 Task: Create a due date automation trigger when advanced on, on the wednesday before a card is due add fields without custom field "Resume" set to a date between 1 and 7 working days from now at 11:00 AM.
Action: Mouse moved to (1321, 97)
Screenshot: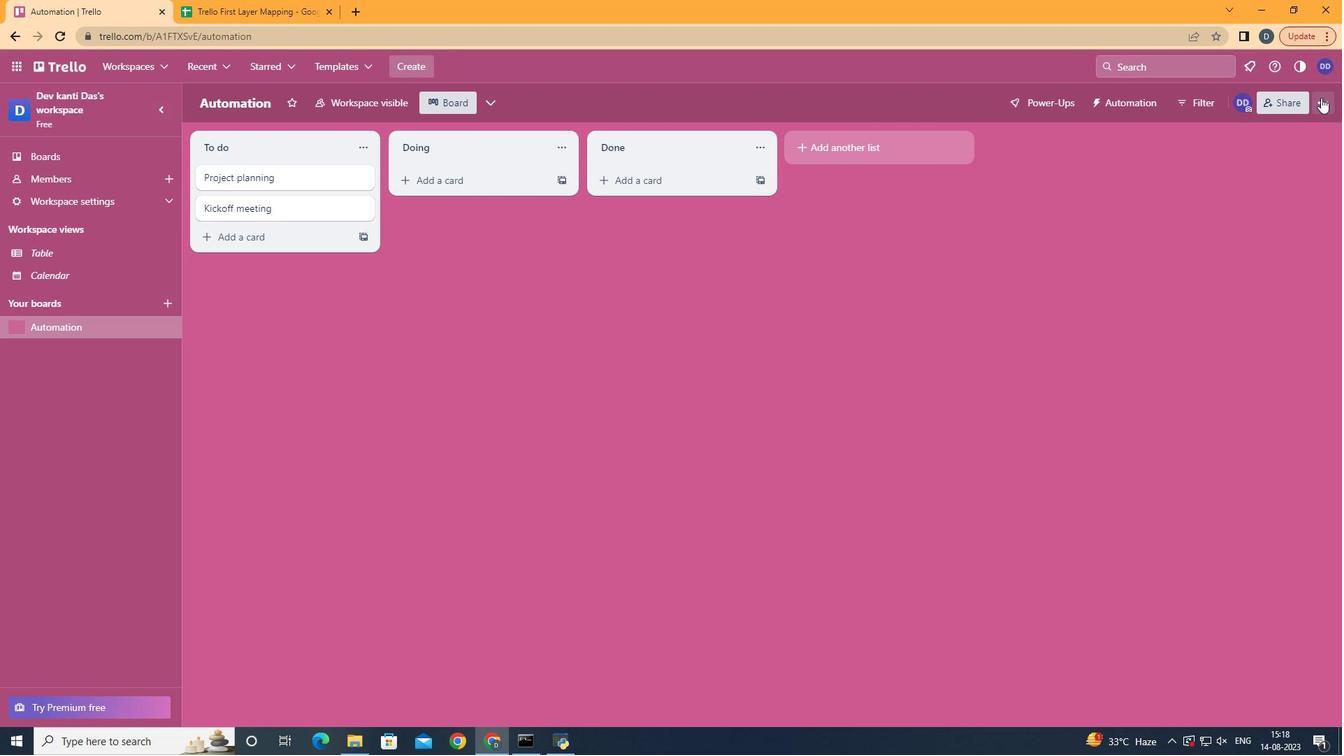 
Action: Mouse pressed left at (1321, 97)
Screenshot: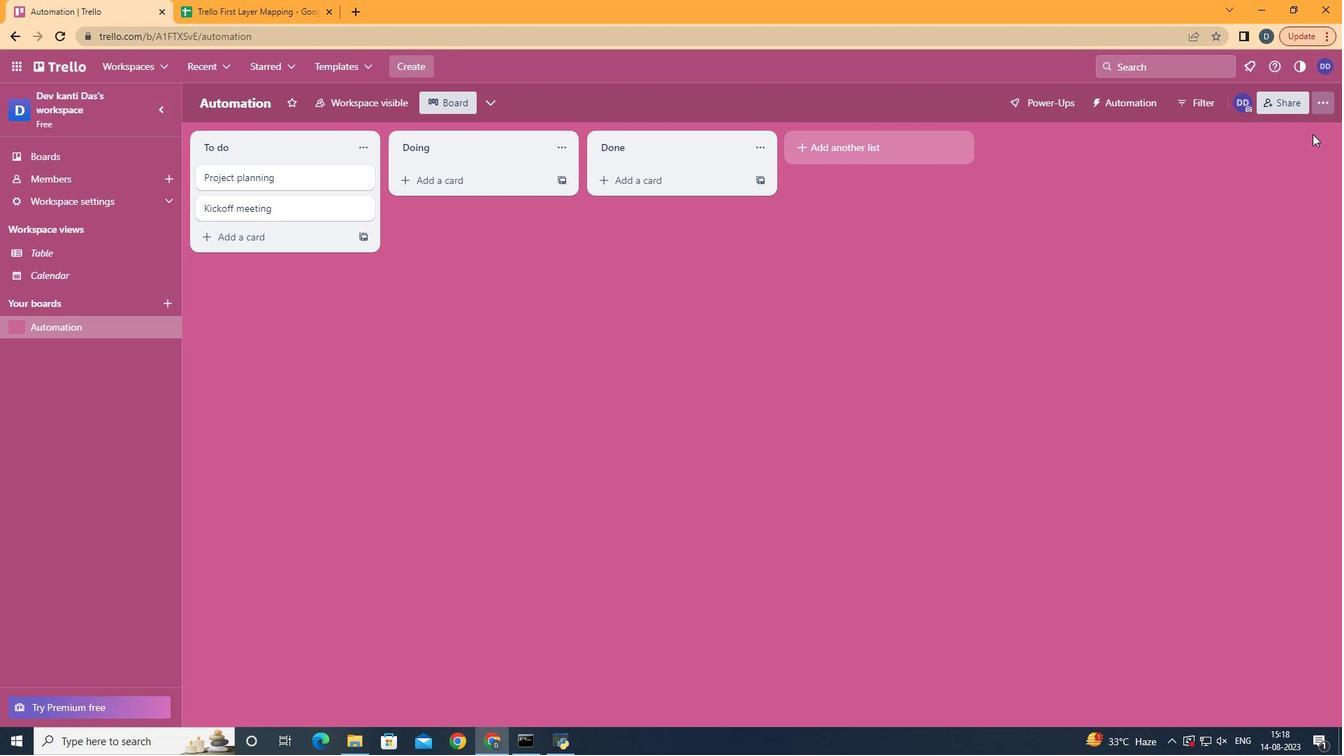 
Action: Mouse moved to (1249, 277)
Screenshot: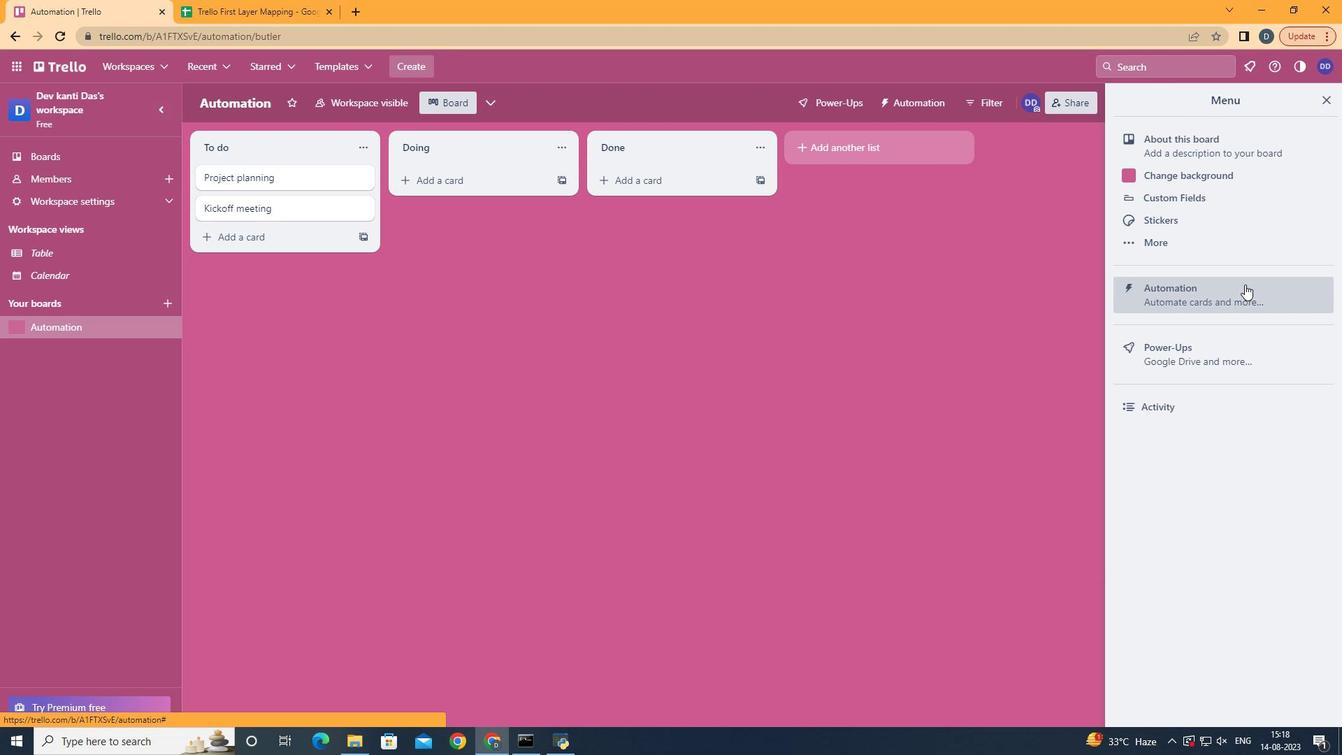 
Action: Mouse pressed left at (1249, 277)
Screenshot: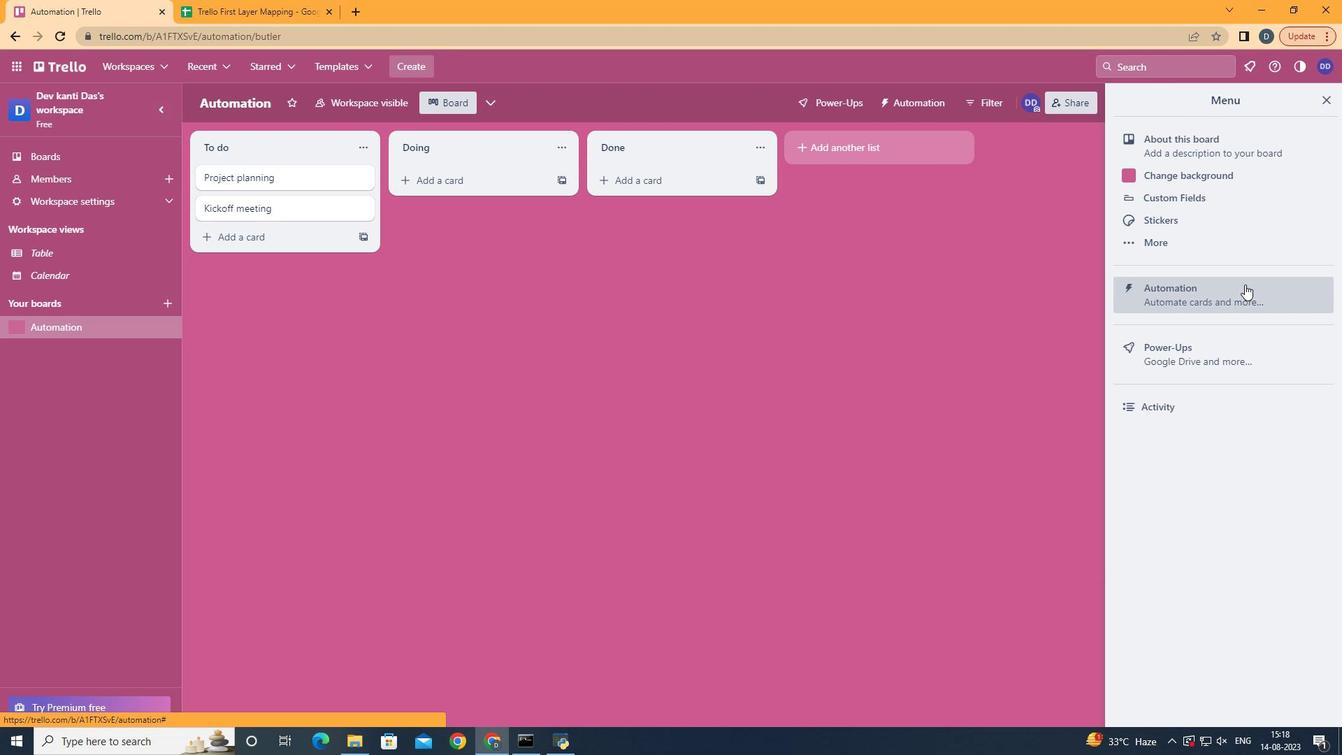 
Action: Mouse moved to (263, 288)
Screenshot: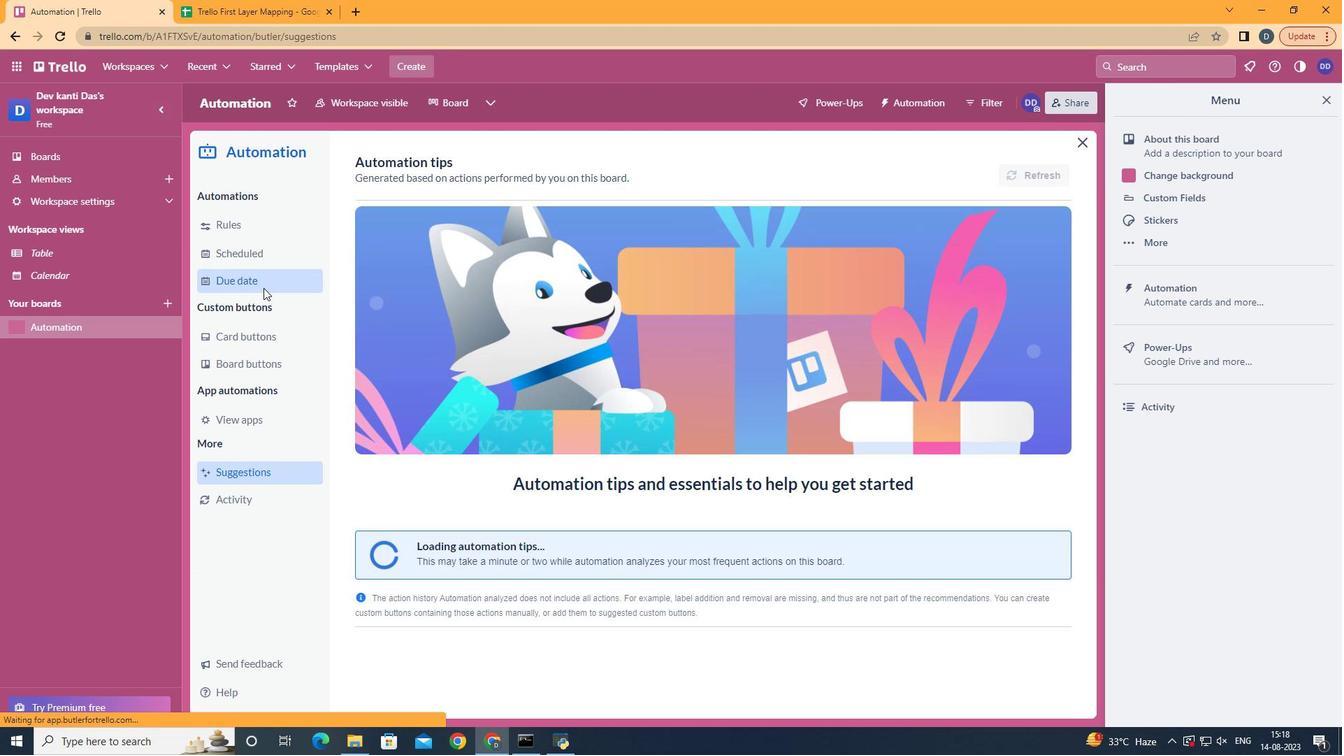 
Action: Mouse pressed left at (263, 288)
Screenshot: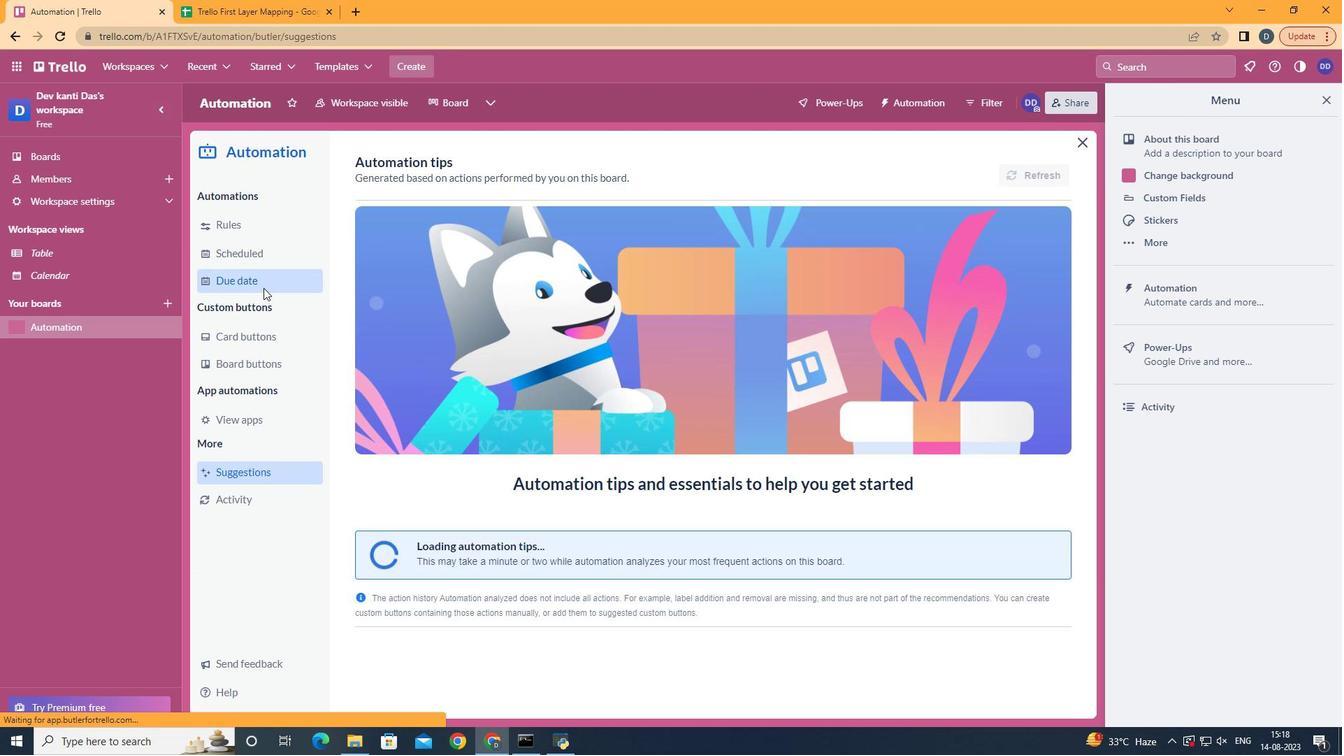
Action: Mouse moved to (973, 165)
Screenshot: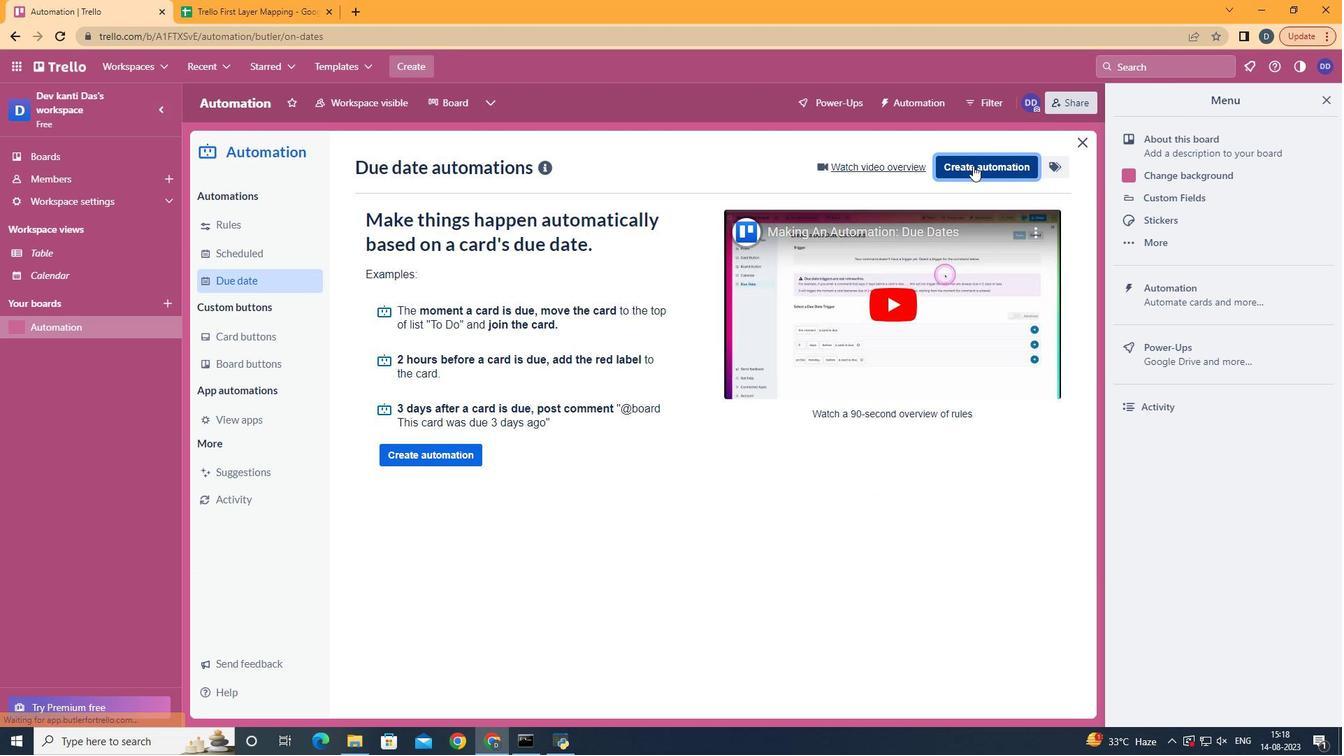 
Action: Mouse pressed left at (973, 165)
Screenshot: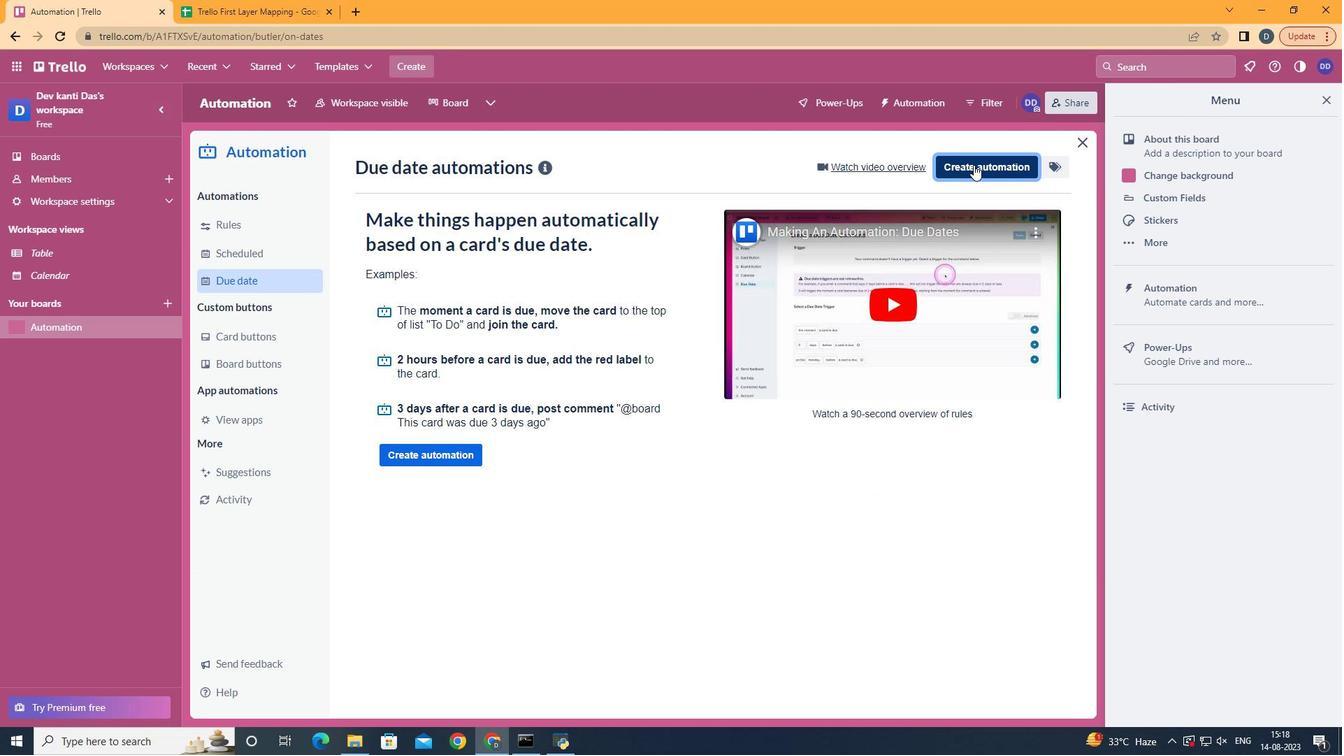 
Action: Mouse moved to (711, 309)
Screenshot: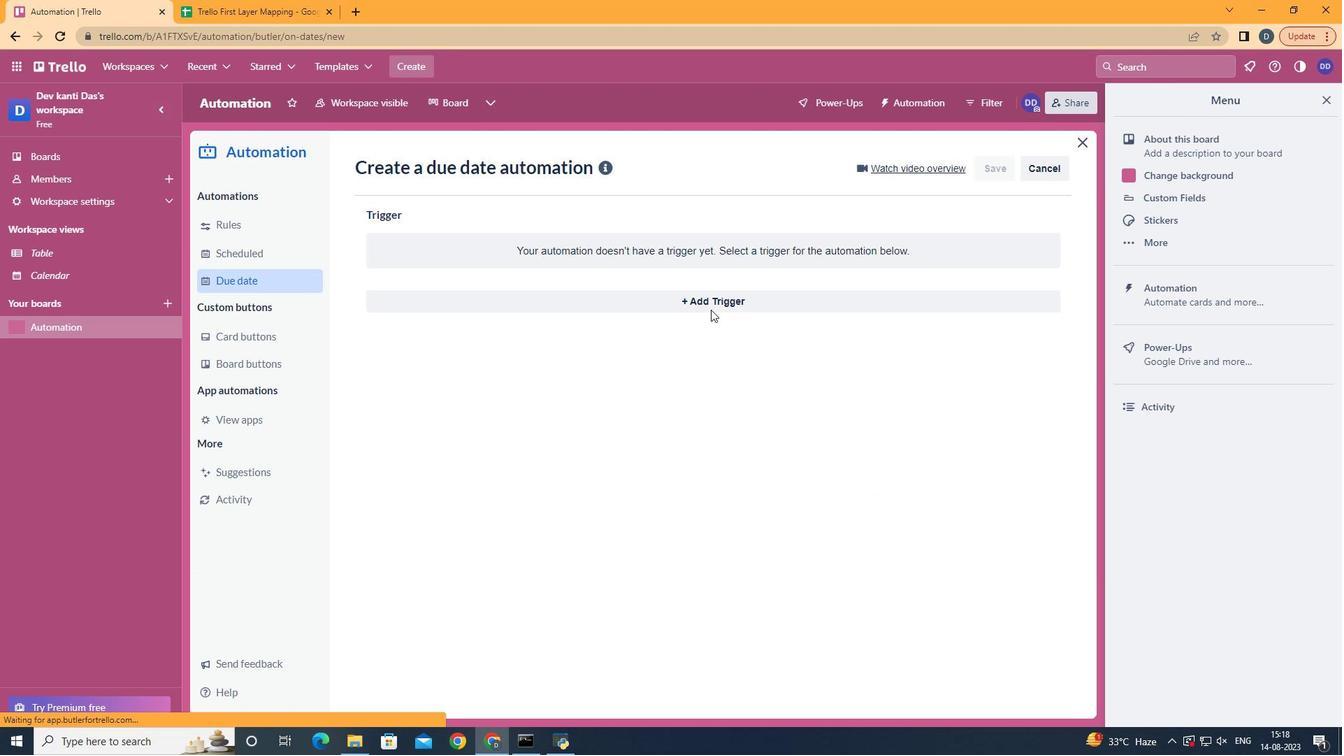 
Action: Mouse pressed left at (711, 309)
Screenshot: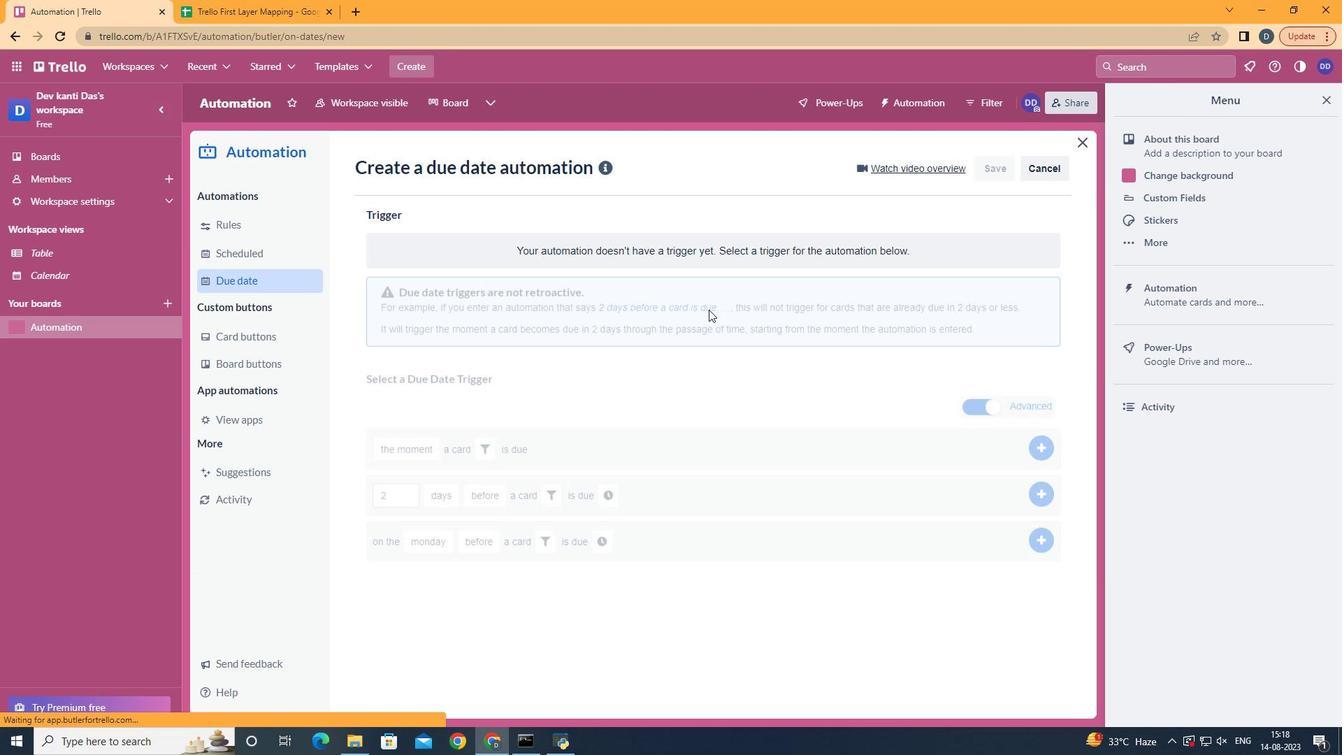 
Action: Mouse moved to (462, 415)
Screenshot: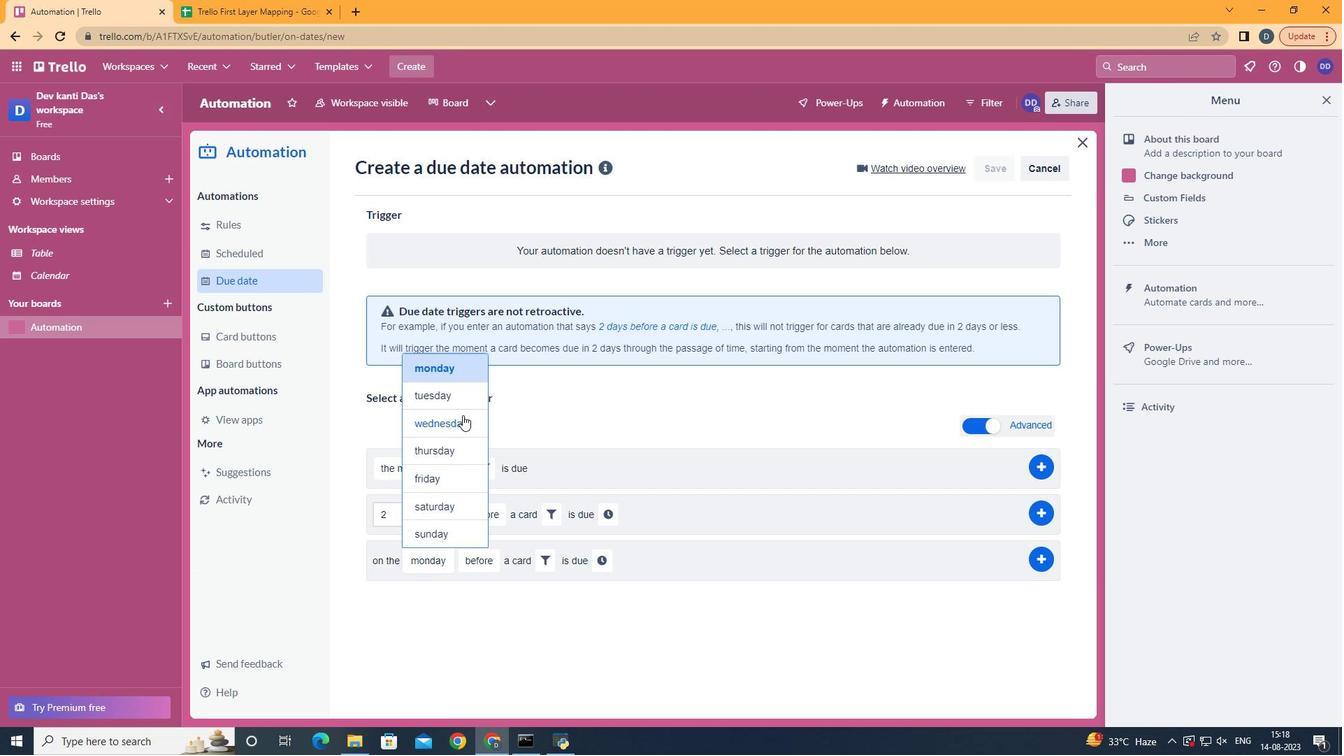
Action: Mouse pressed left at (462, 415)
Screenshot: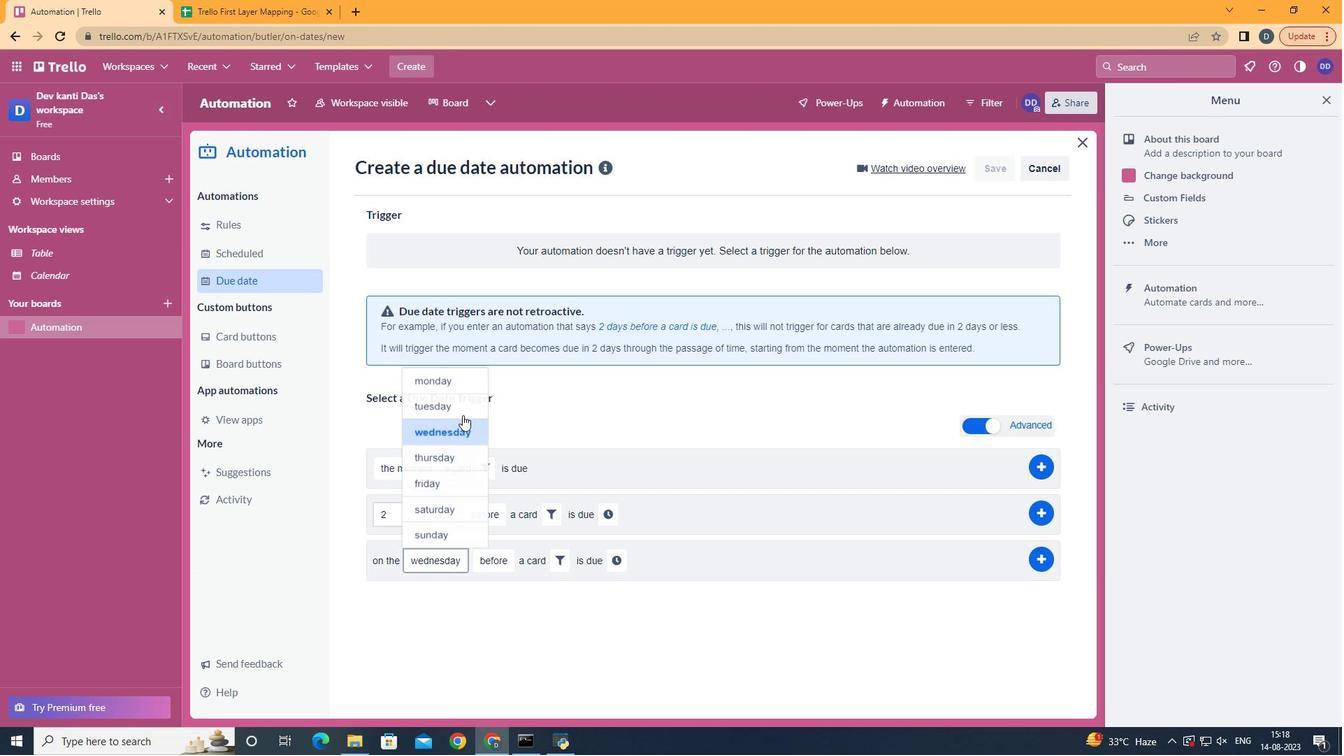 
Action: Mouse moved to (558, 560)
Screenshot: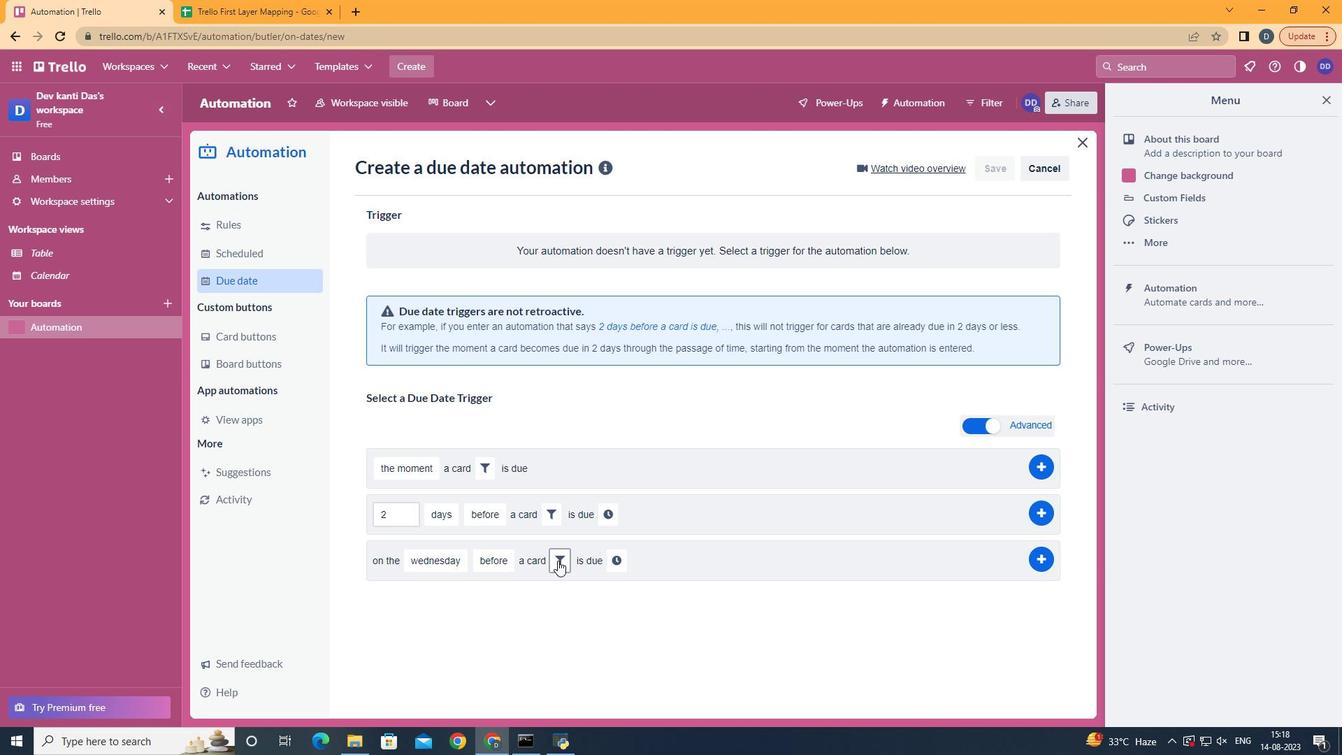 
Action: Mouse pressed left at (558, 560)
Screenshot: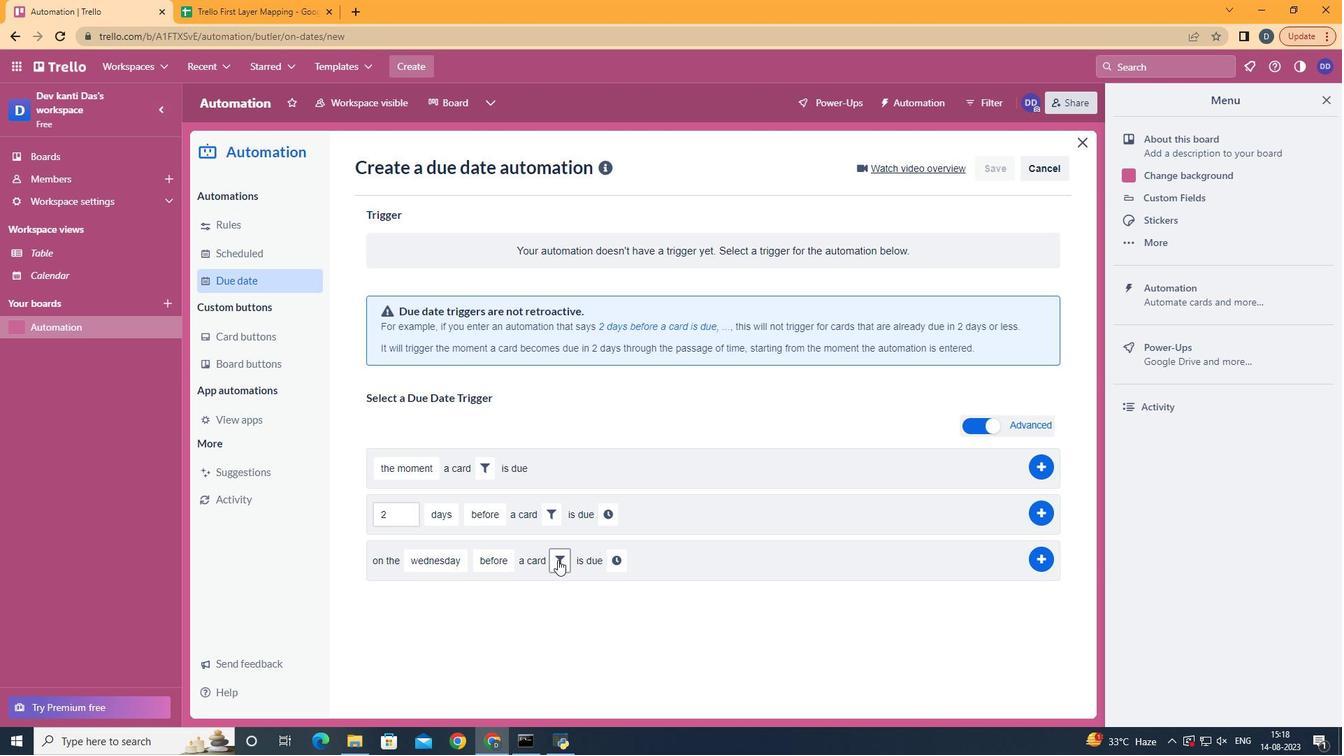 
Action: Mouse moved to (797, 607)
Screenshot: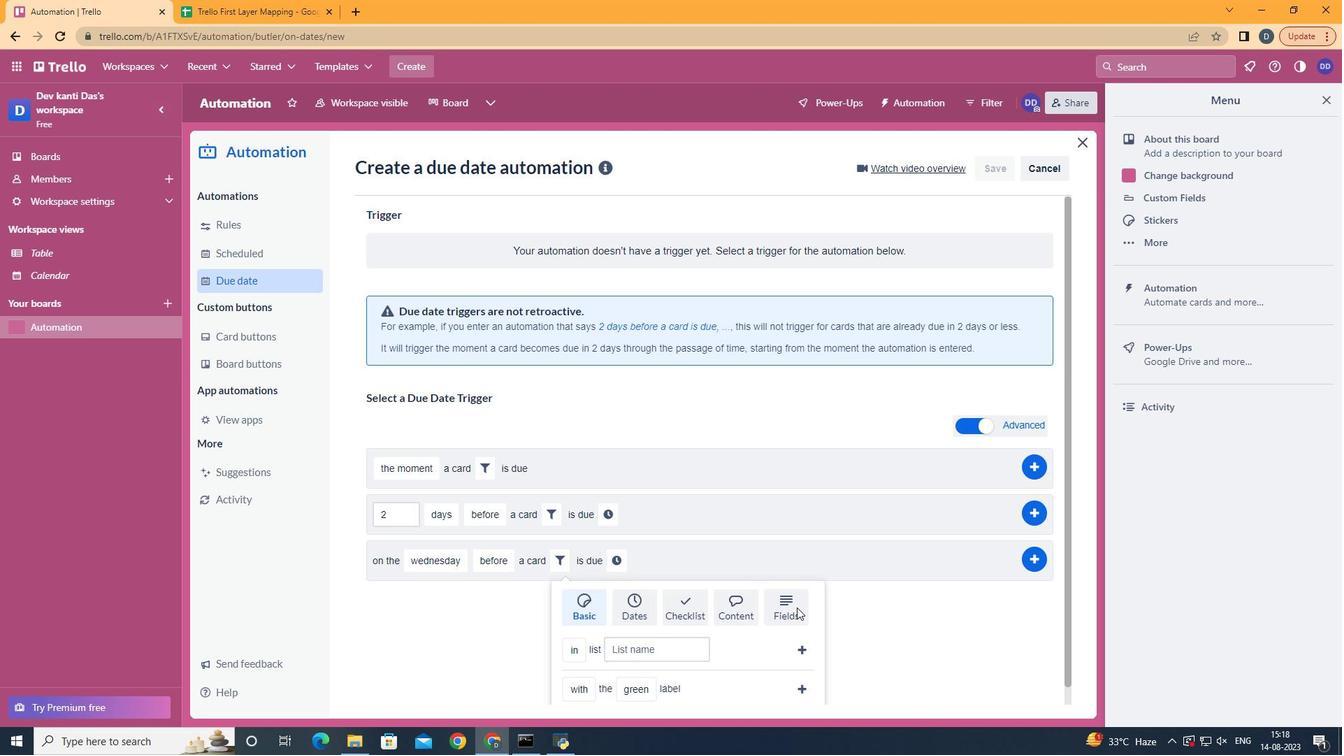 
Action: Mouse pressed left at (797, 607)
Screenshot: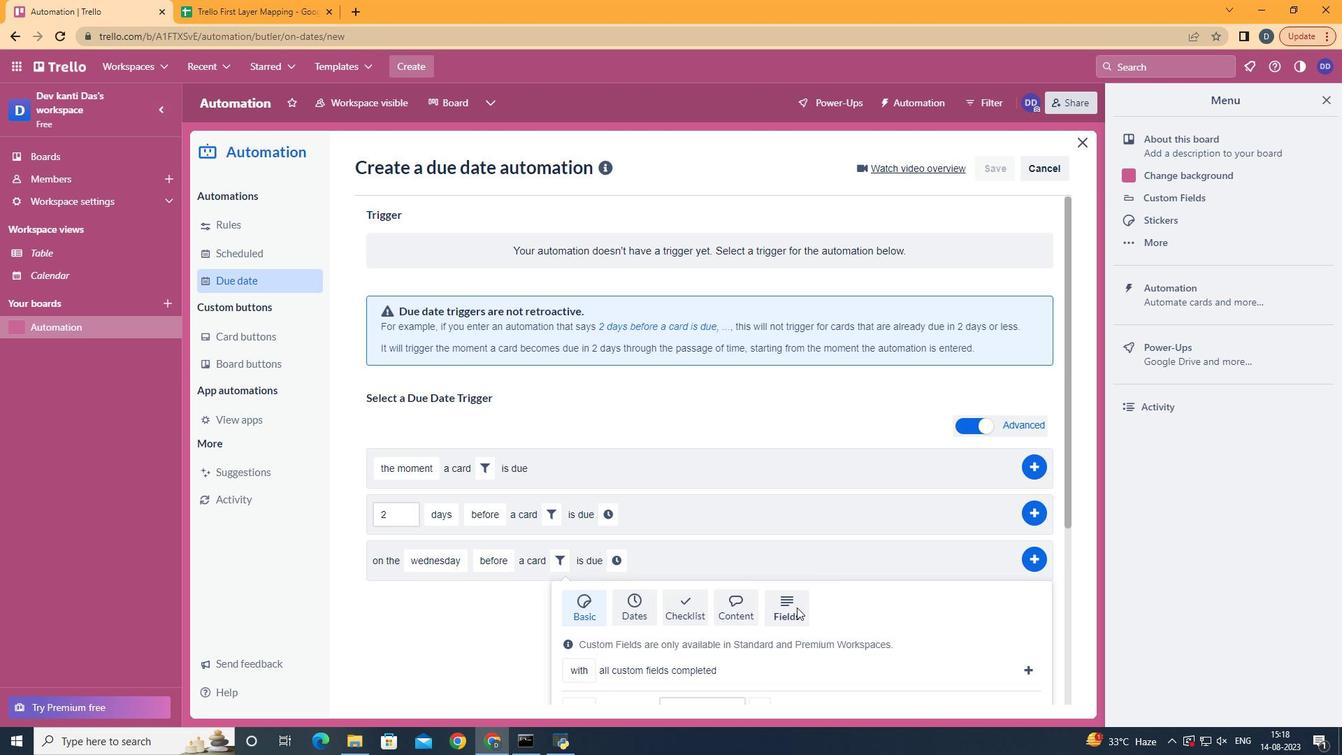 
Action: Mouse scrolled (797, 607) with delta (0, 0)
Screenshot: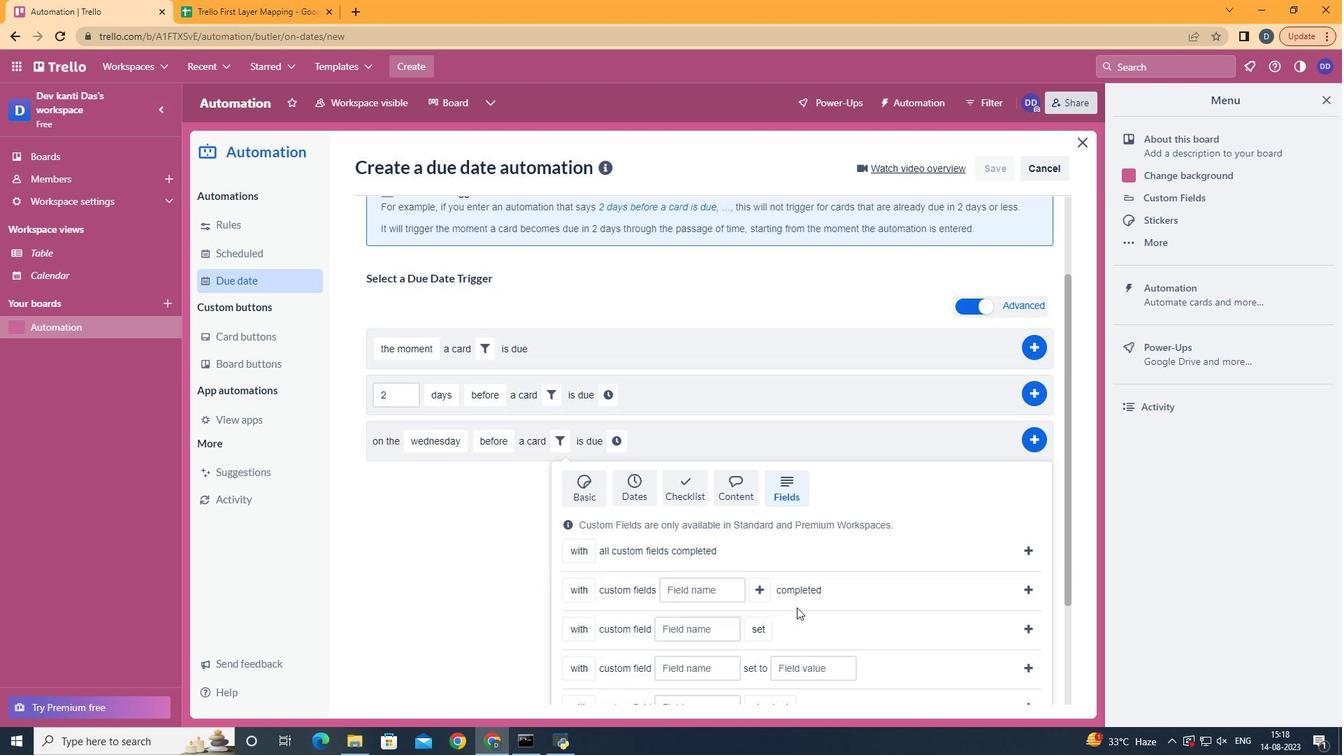 
Action: Mouse scrolled (797, 607) with delta (0, 0)
Screenshot: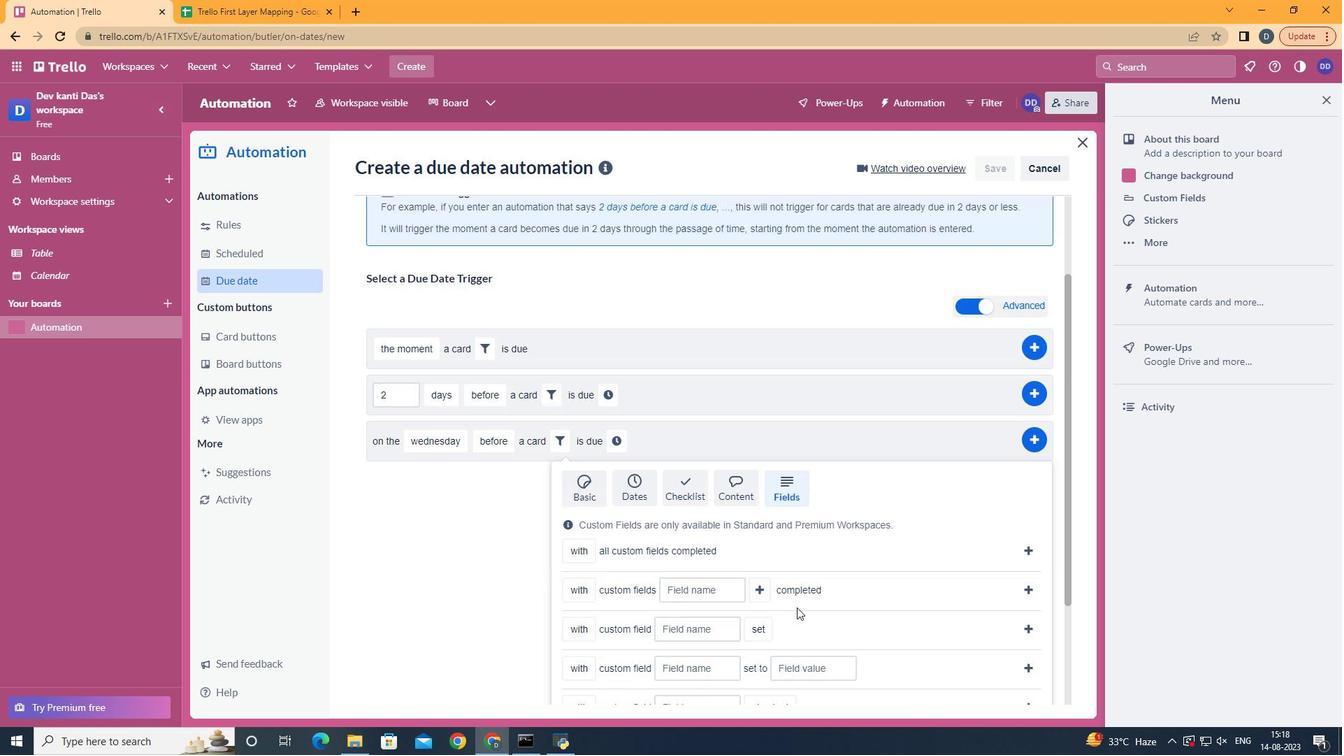 
Action: Mouse scrolled (797, 607) with delta (0, 0)
Screenshot: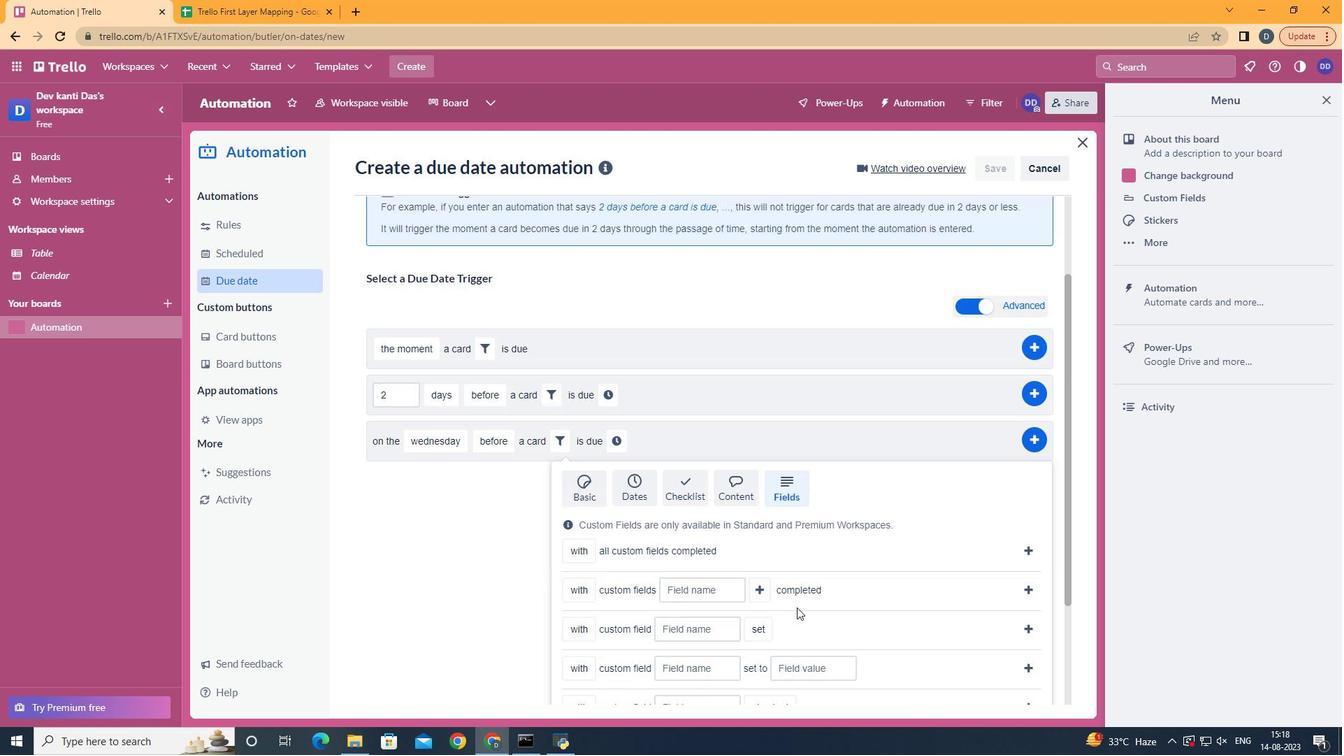 
Action: Mouse scrolled (797, 607) with delta (0, 0)
Screenshot: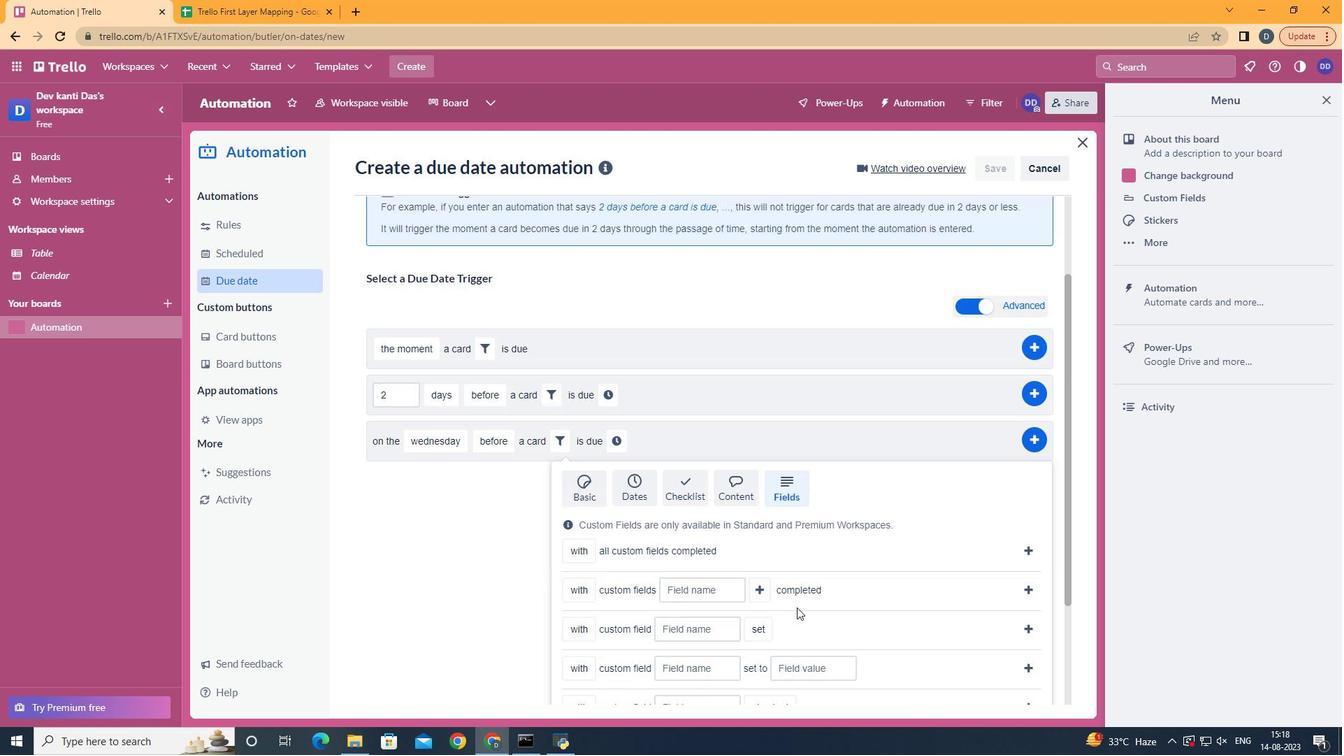 
Action: Mouse scrolled (797, 607) with delta (0, 0)
Screenshot: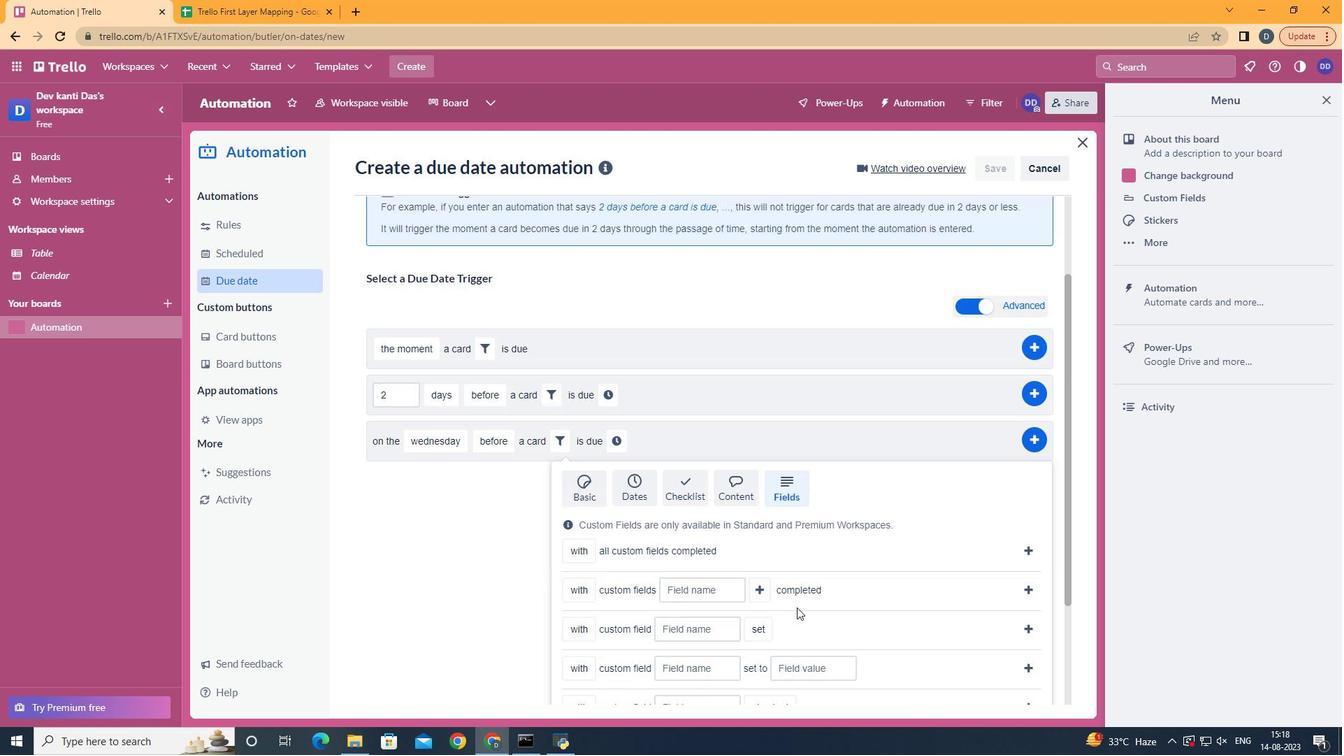 
Action: Mouse scrolled (797, 607) with delta (0, 0)
Screenshot: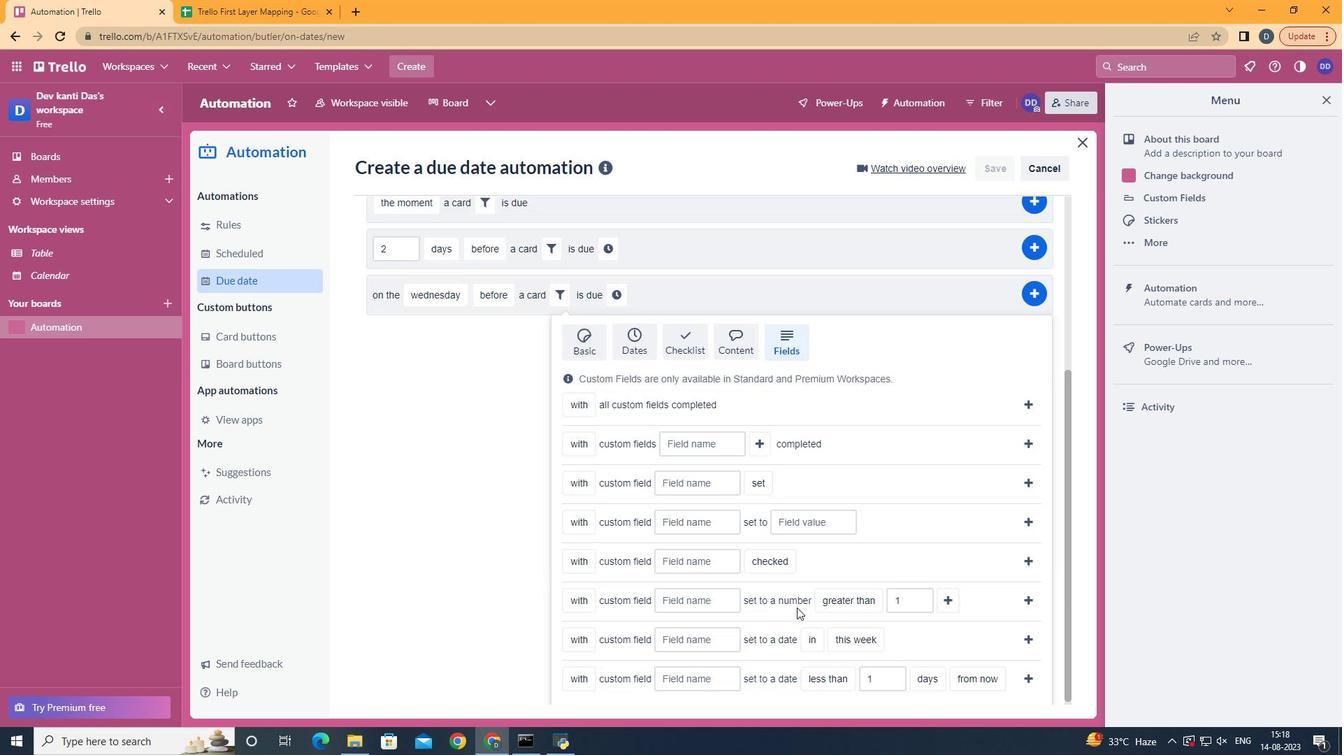 
Action: Mouse scrolled (797, 607) with delta (0, 0)
Screenshot: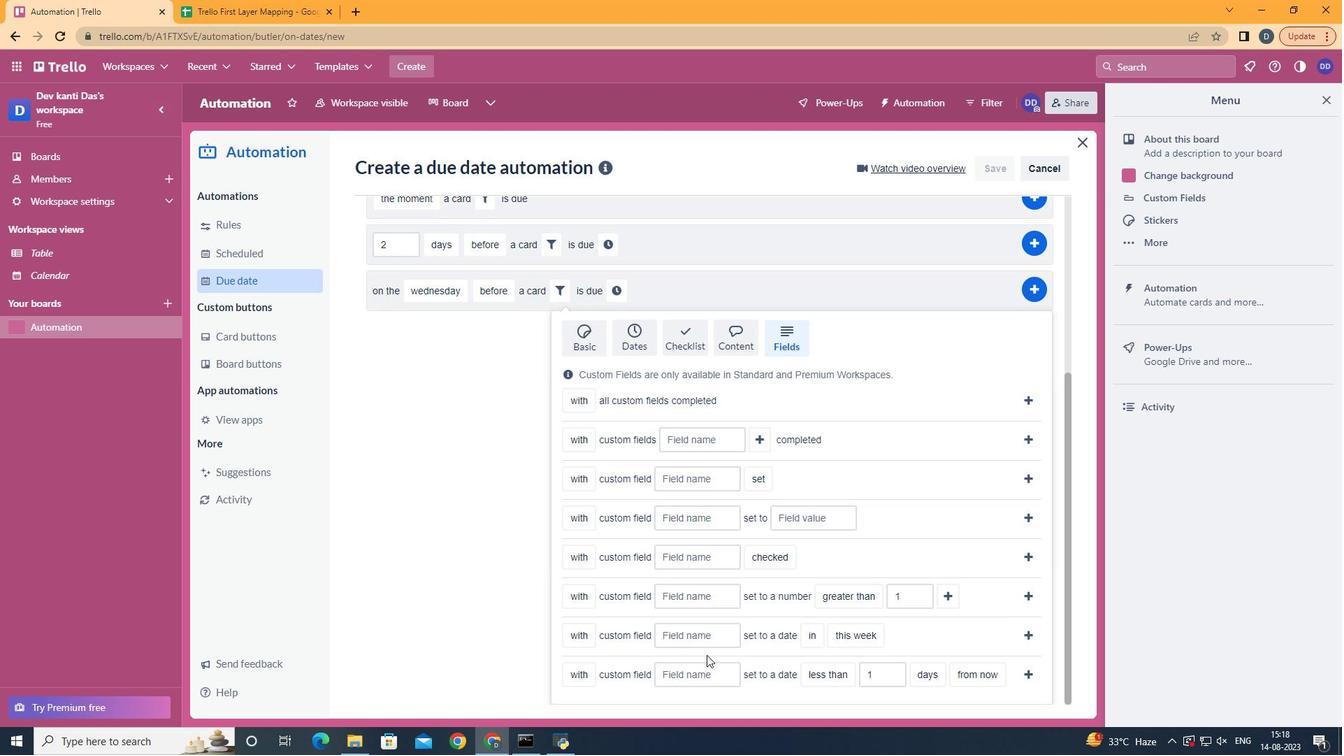 
Action: Mouse scrolled (797, 607) with delta (0, 0)
Screenshot: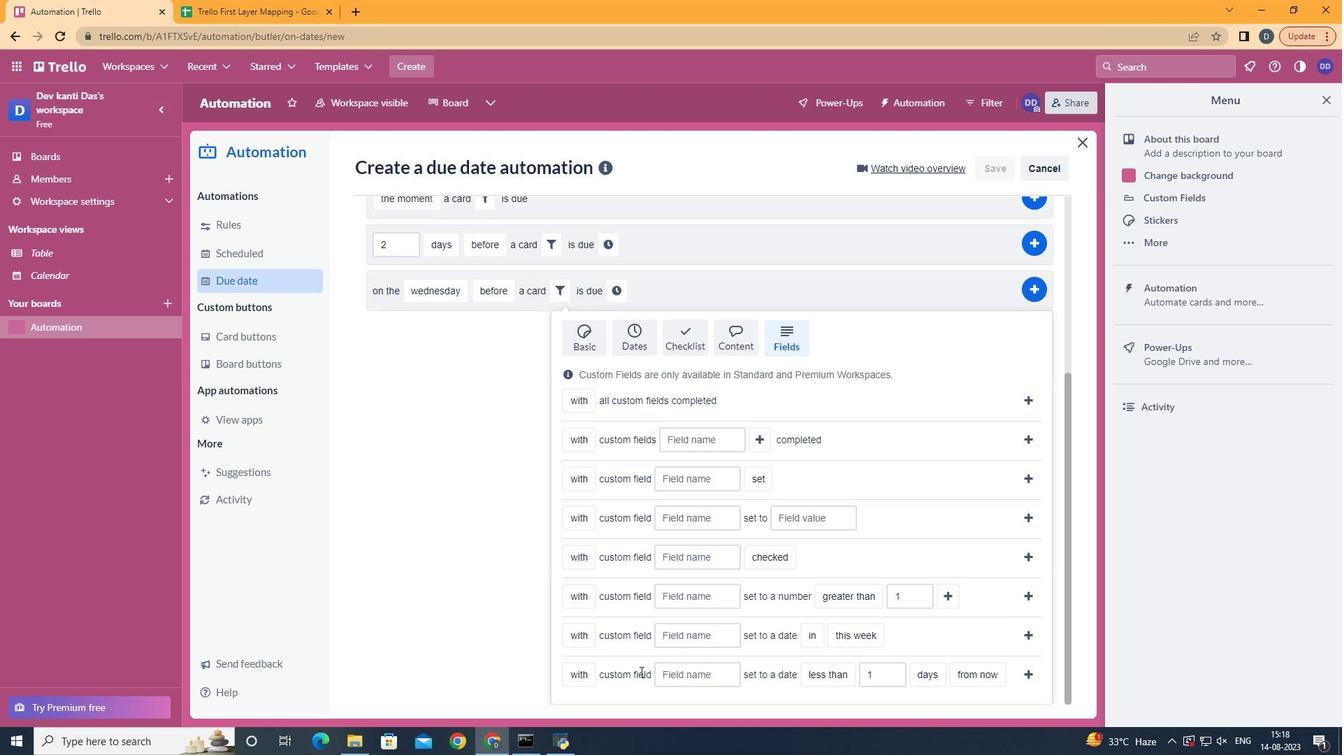 
Action: Mouse scrolled (797, 607) with delta (0, 0)
Screenshot: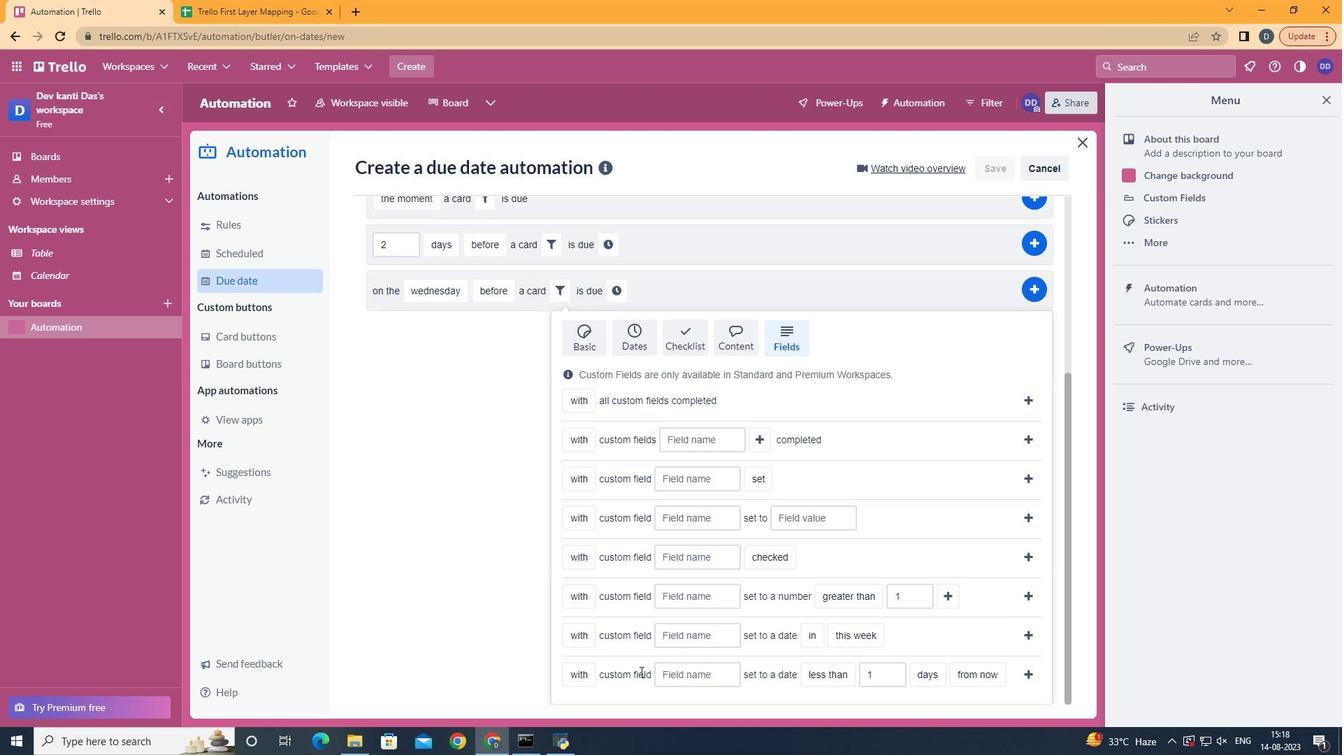 
Action: Mouse scrolled (797, 607) with delta (0, 0)
Screenshot: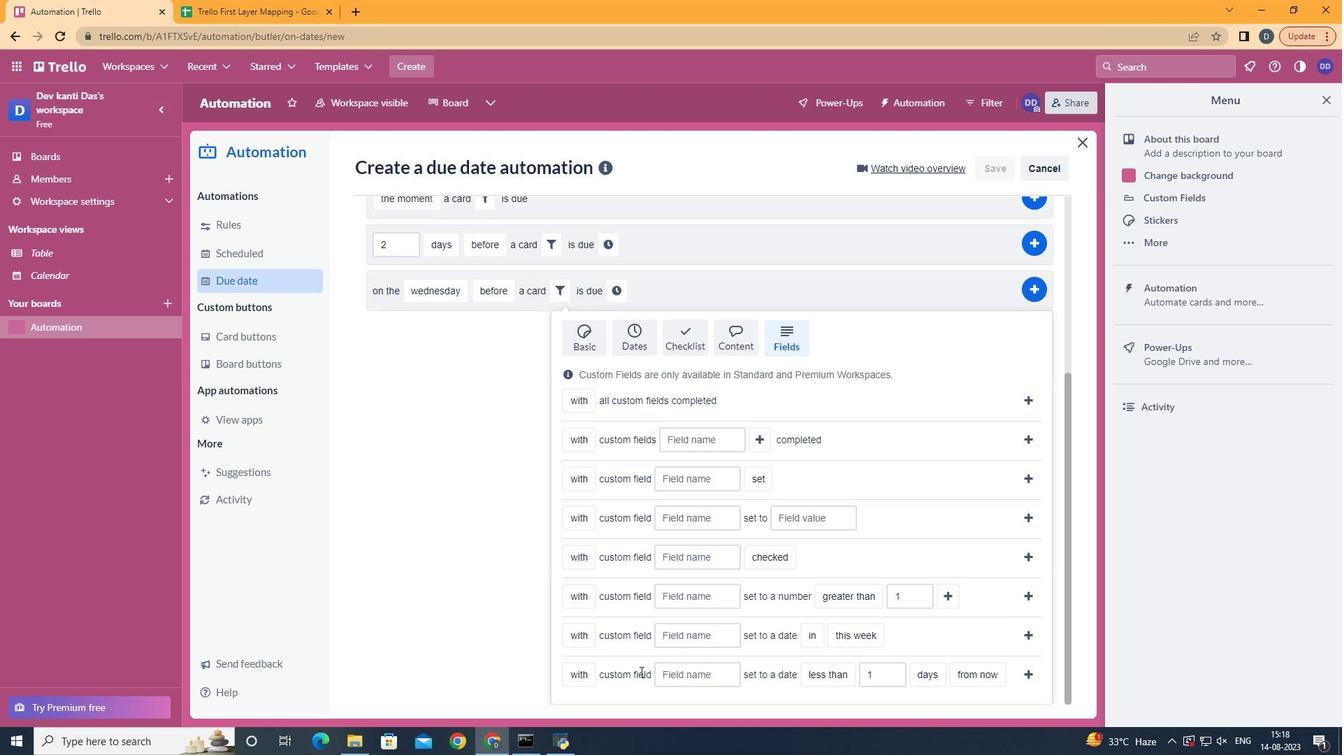
Action: Mouse moved to (591, 640)
Screenshot: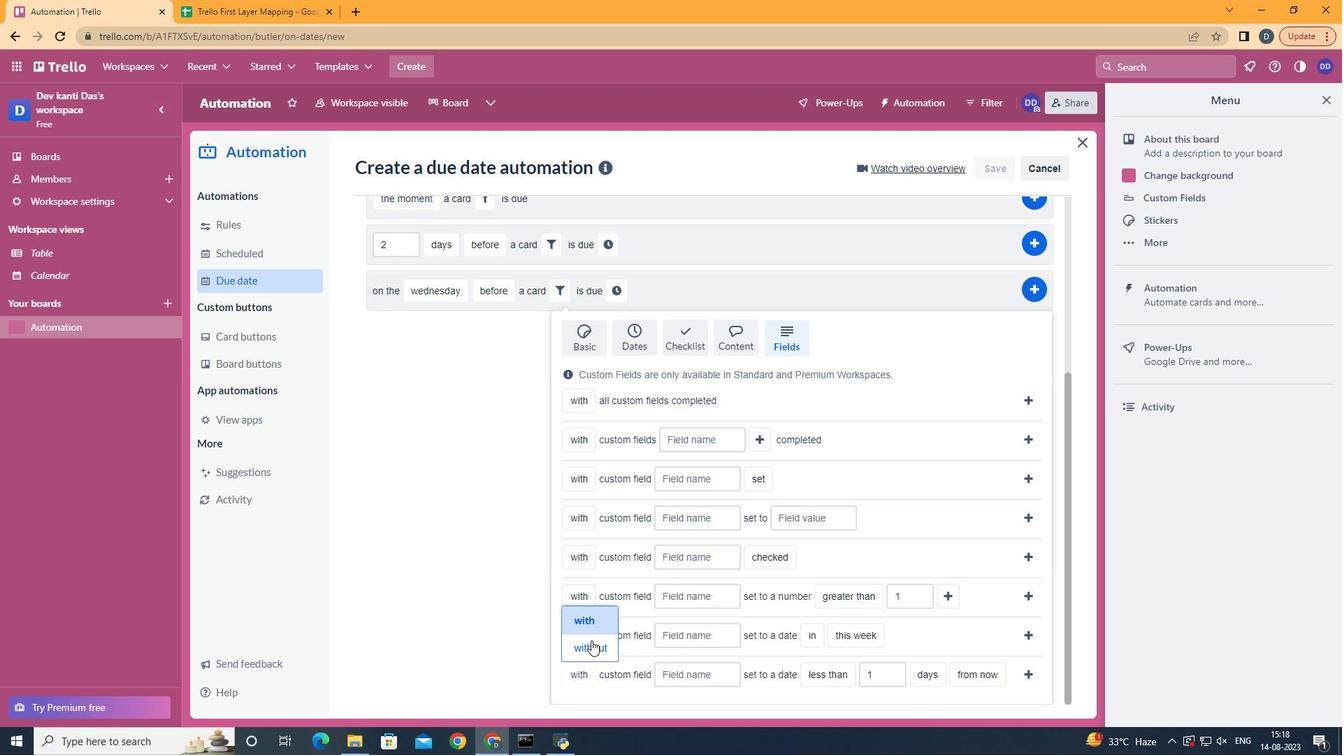 
Action: Mouse pressed left at (591, 640)
Screenshot: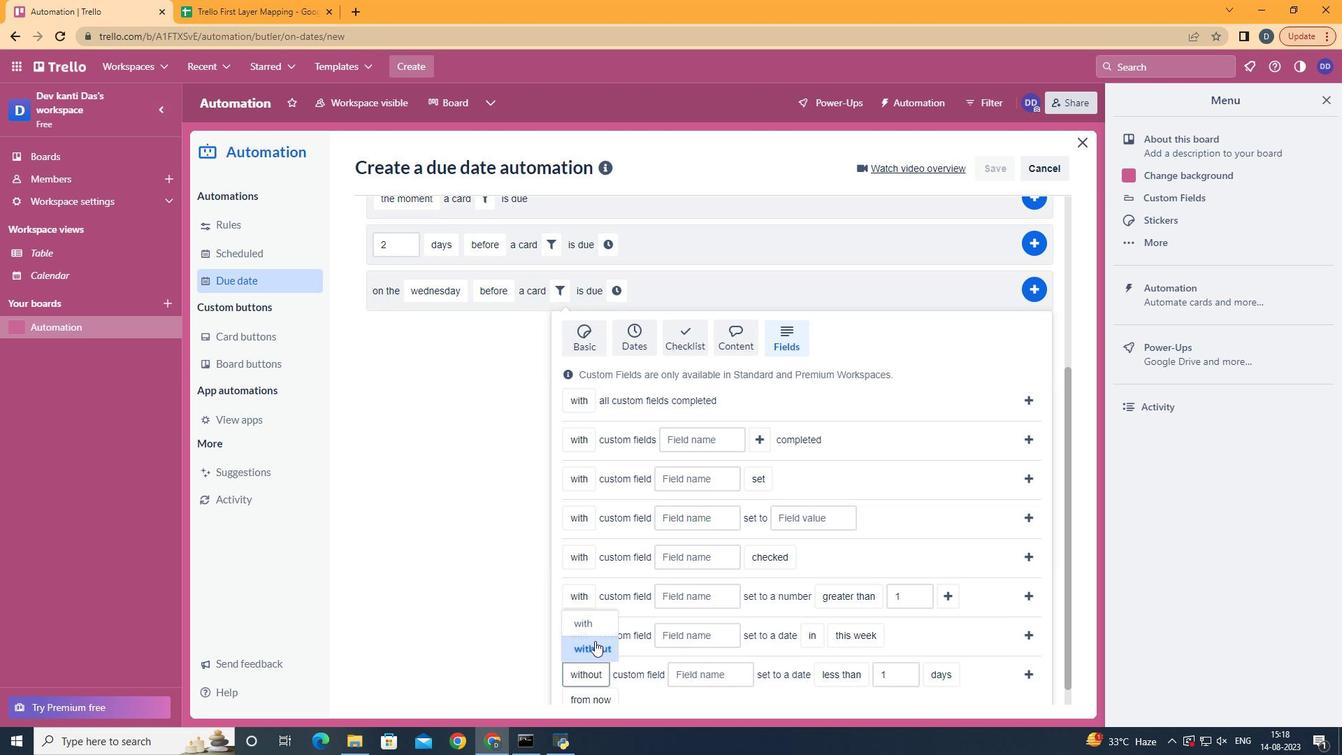 
Action: Mouse moved to (714, 683)
Screenshot: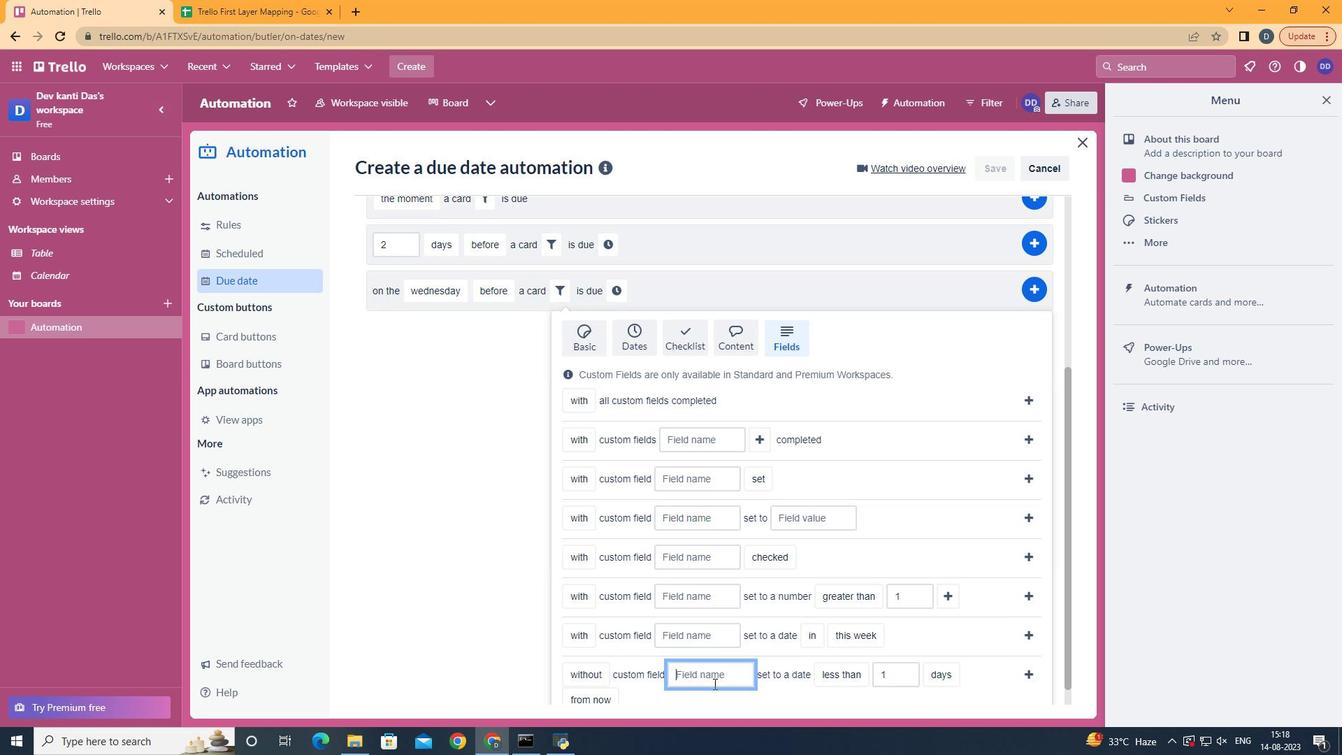 
Action: Mouse pressed left at (714, 683)
Screenshot: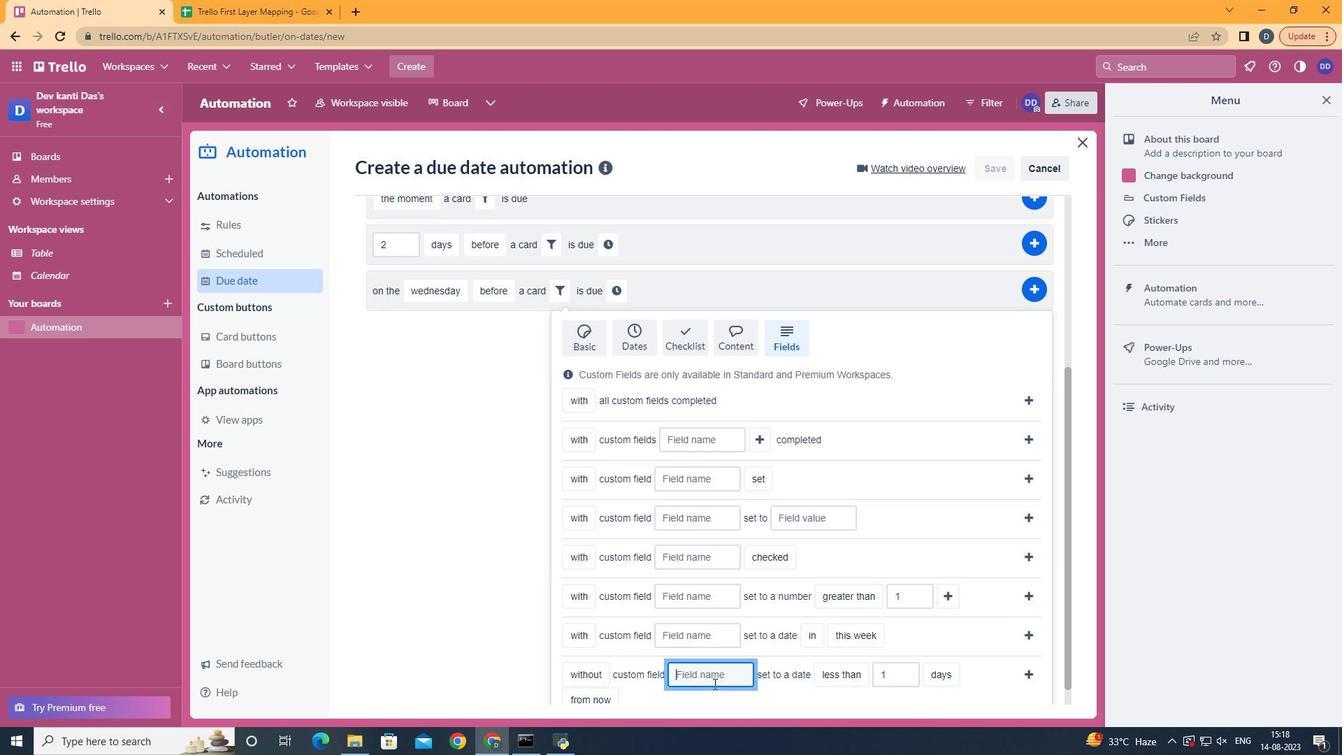 
Action: Key pressed <Key.shift>Resume
Screenshot: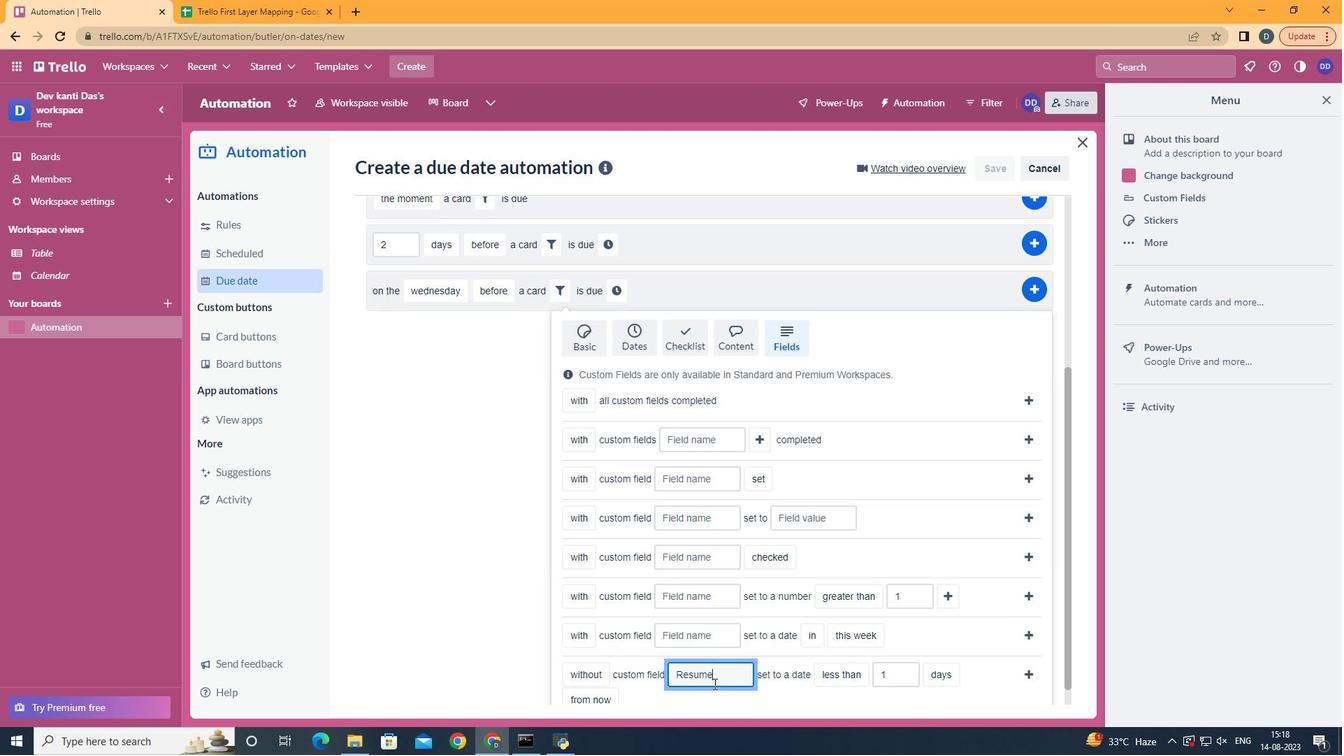 
Action: Mouse scrolled (714, 683) with delta (0, 0)
Screenshot: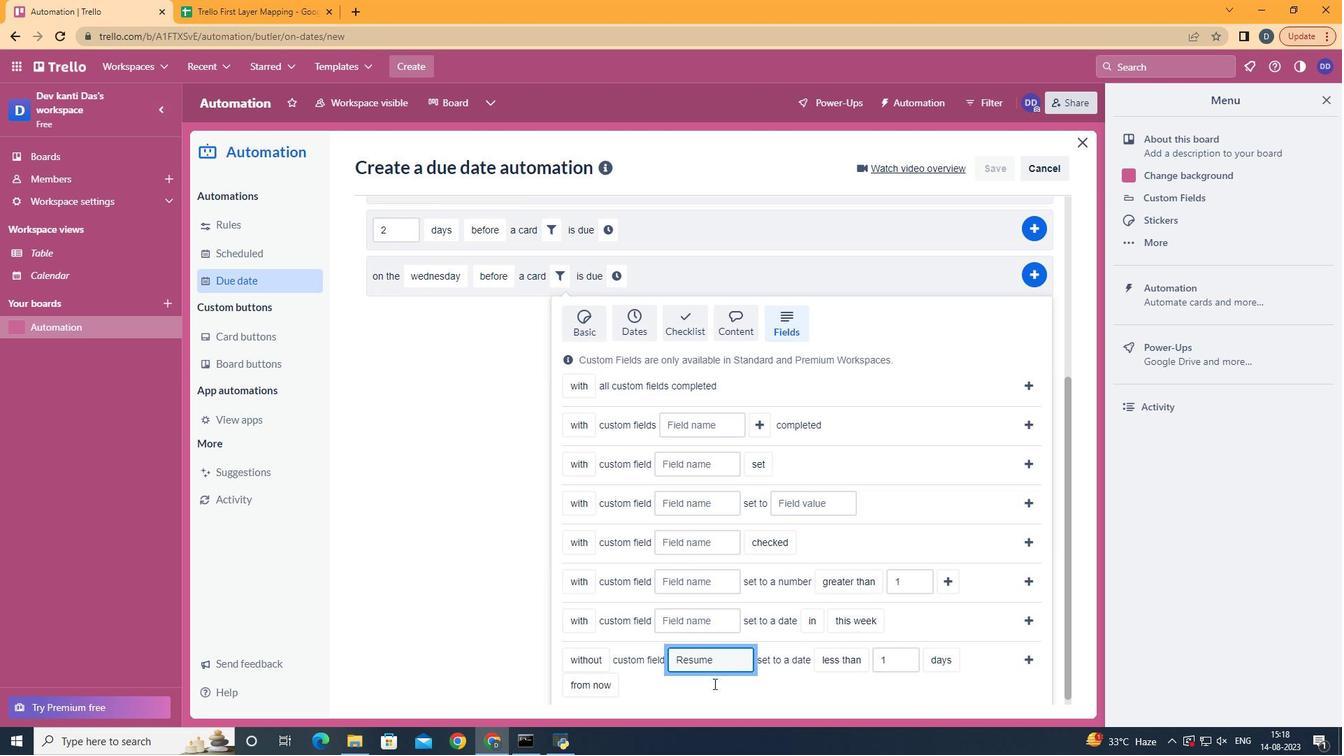 
Action: Mouse scrolled (714, 683) with delta (0, 0)
Screenshot: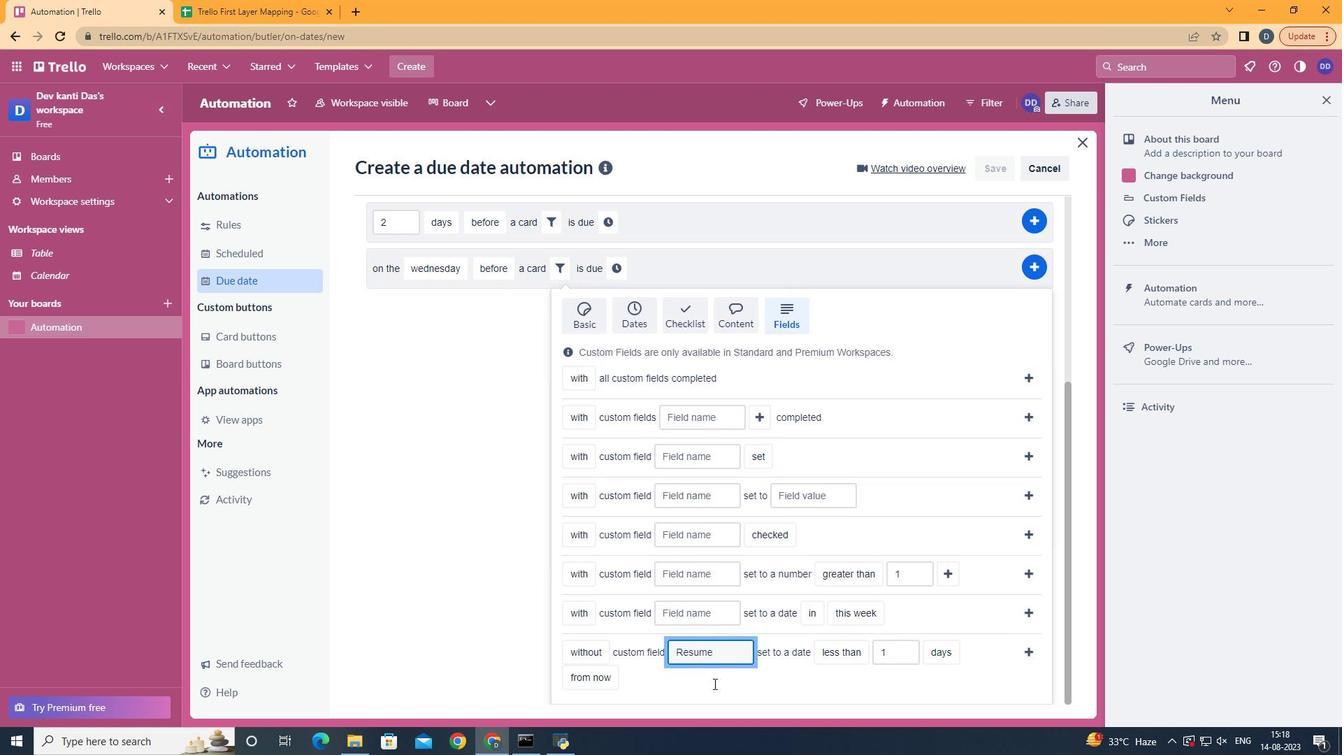 
Action: Mouse scrolled (714, 683) with delta (0, 0)
Screenshot: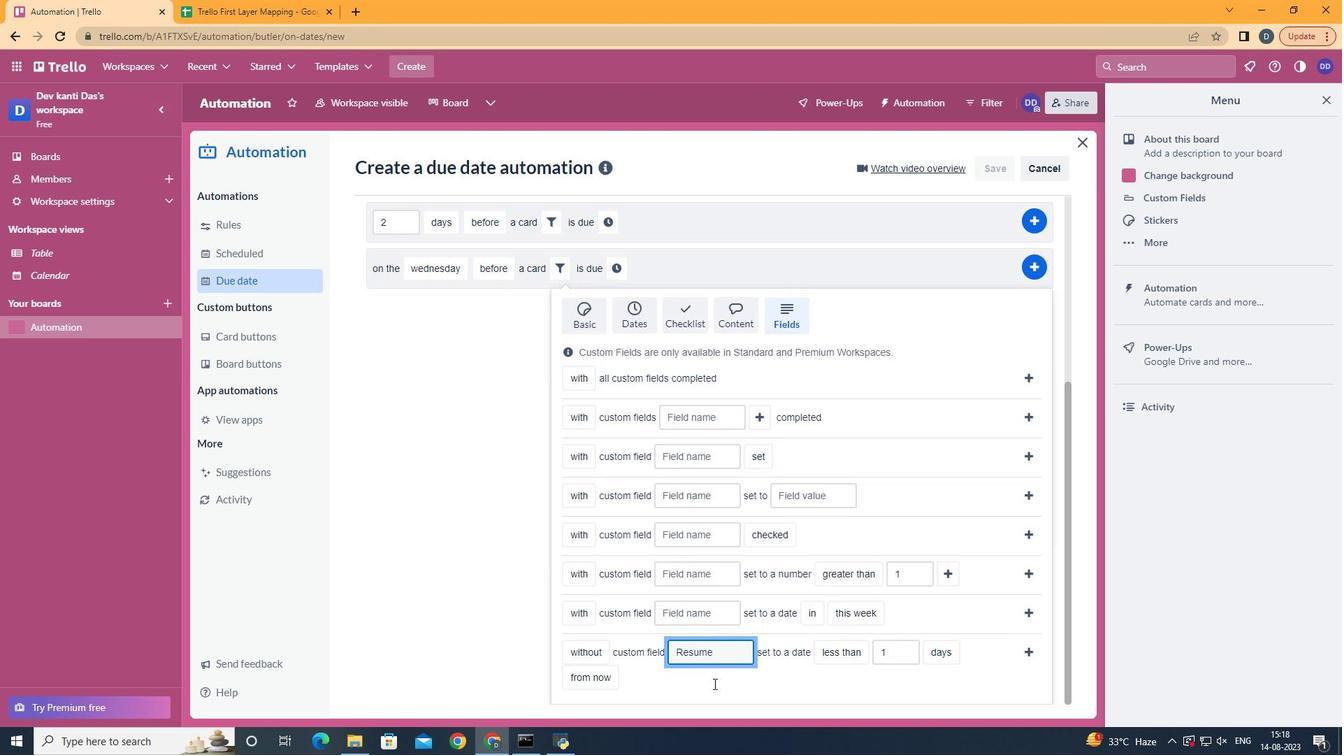 
Action: Mouse scrolled (714, 683) with delta (0, 0)
Screenshot: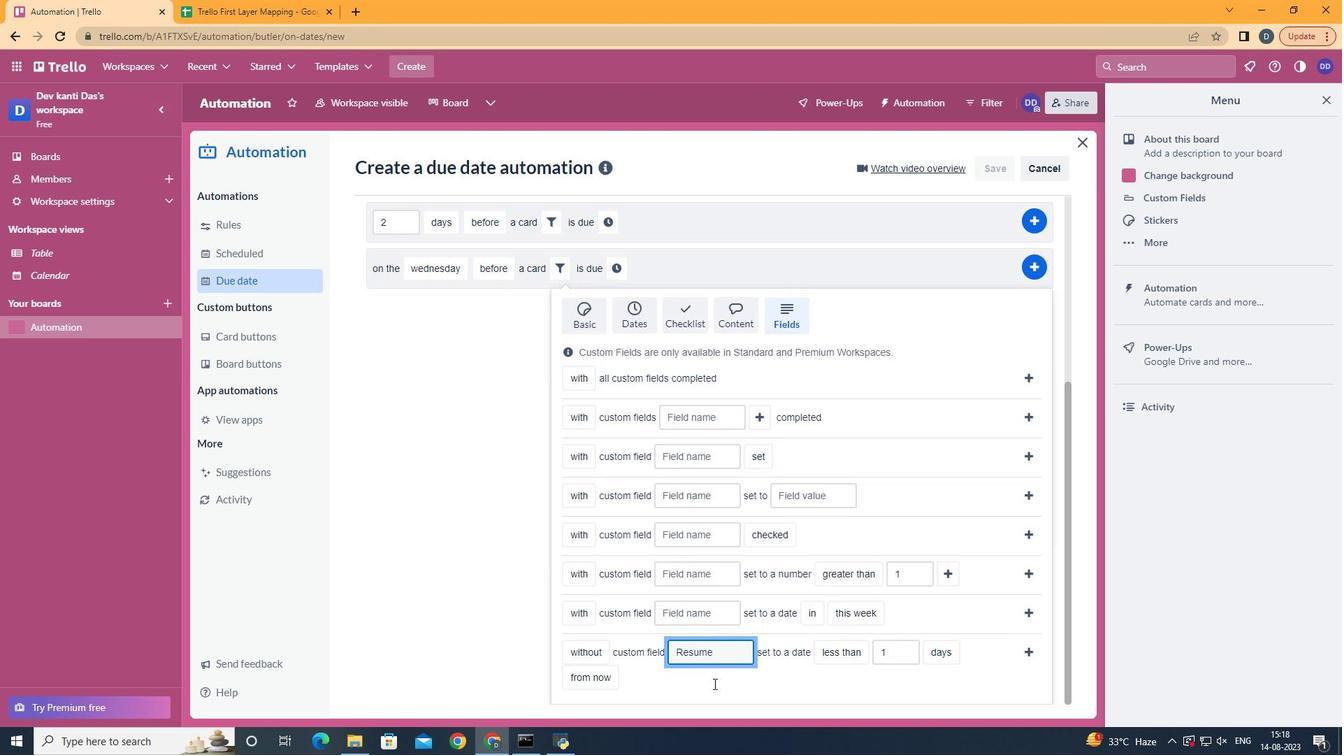 
Action: Mouse scrolled (714, 683) with delta (0, 0)
Screenshot: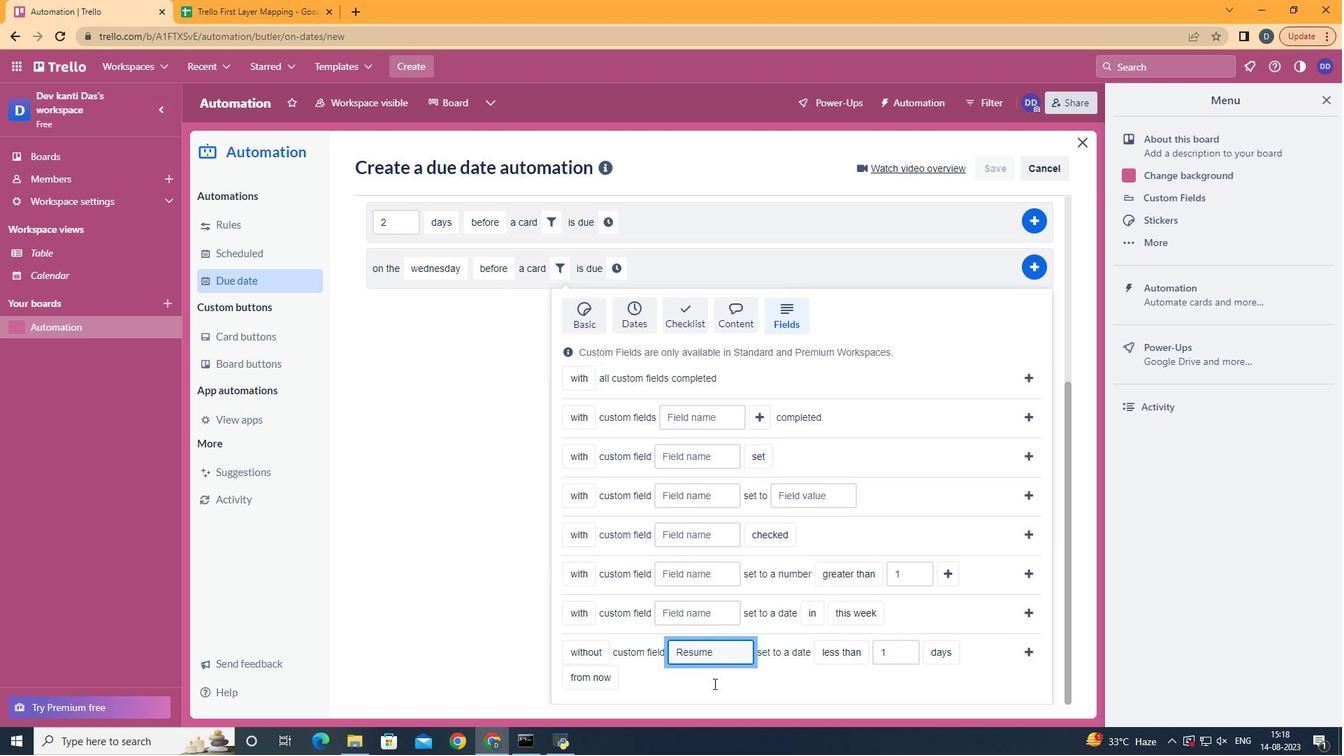
Action: Mouse moved to (849, 627)
Screenshot: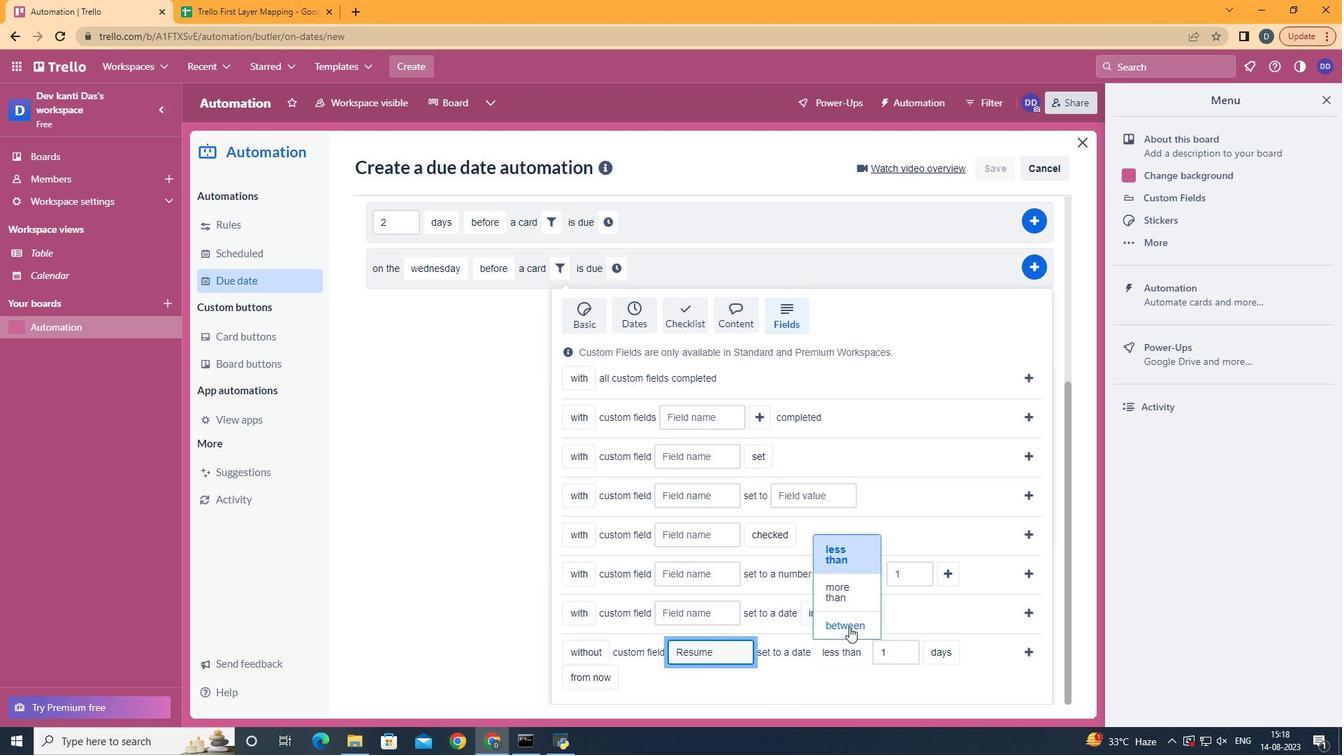 
Action: Mouse pressed left at (849, 627)
Screenshot: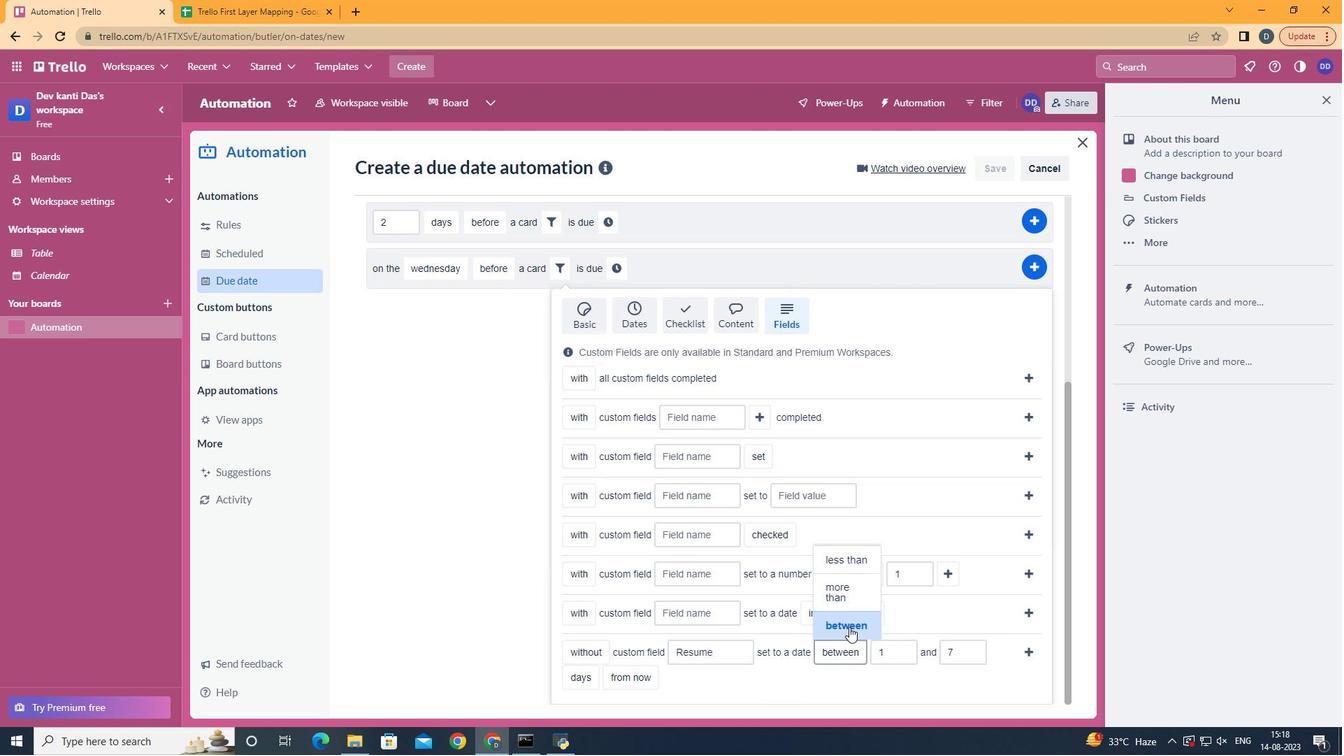 
Action: Mouse moved to (582, 661)
Screenshot: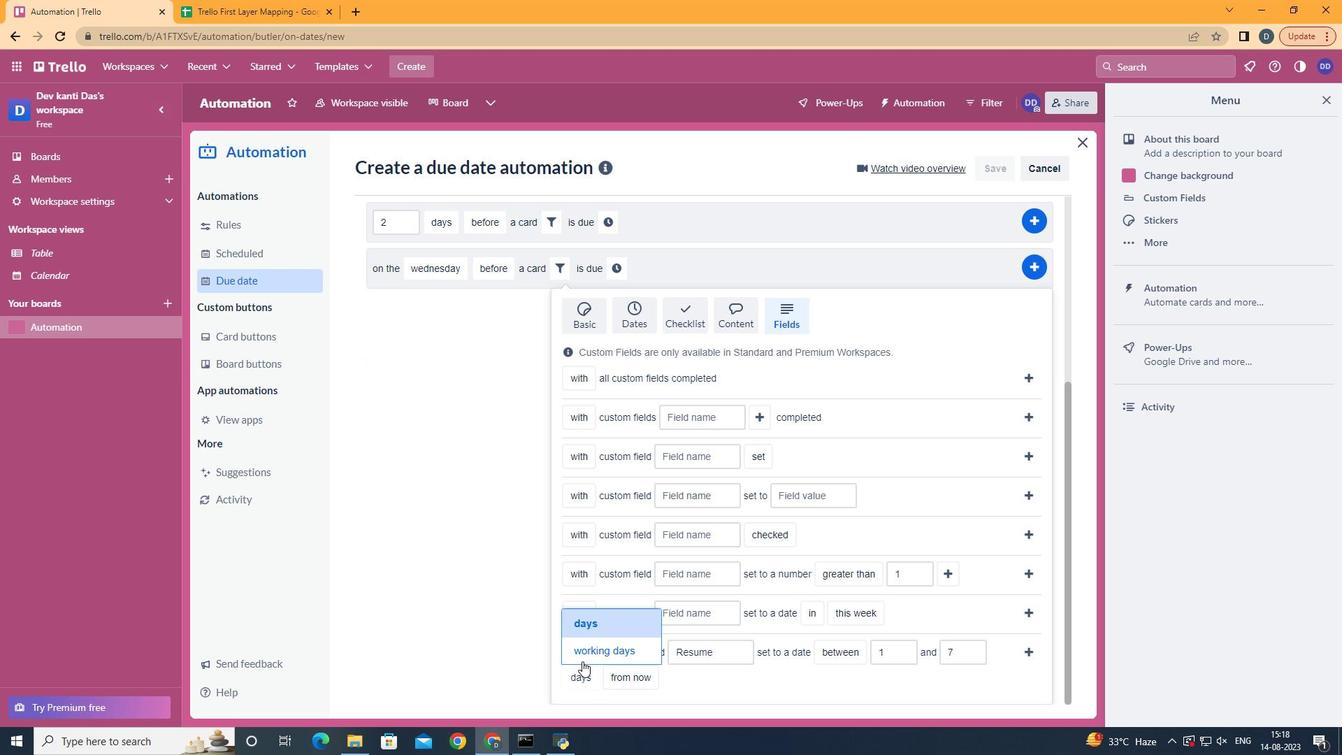 
Action: Mouse pressed left at (582, 661)
Screenshot: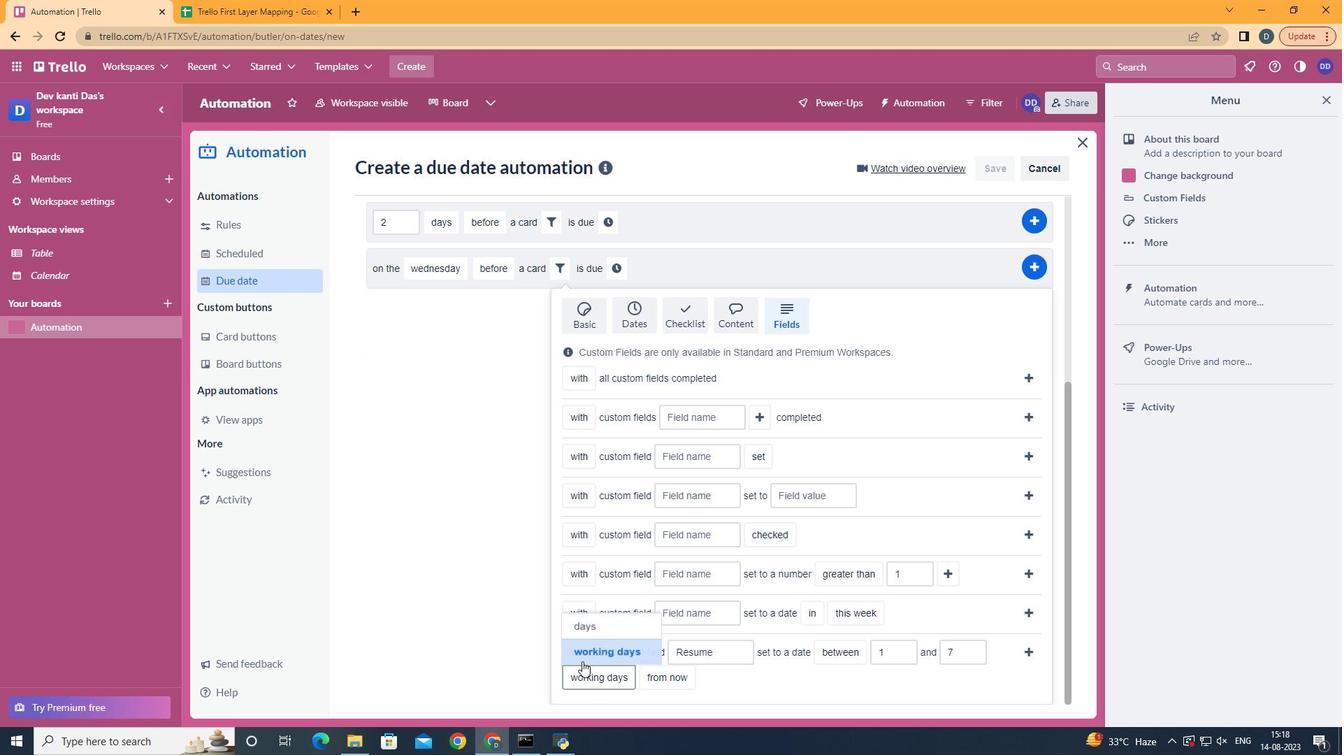 
Action: Mouse moved to (1033, 649)
Screenshot: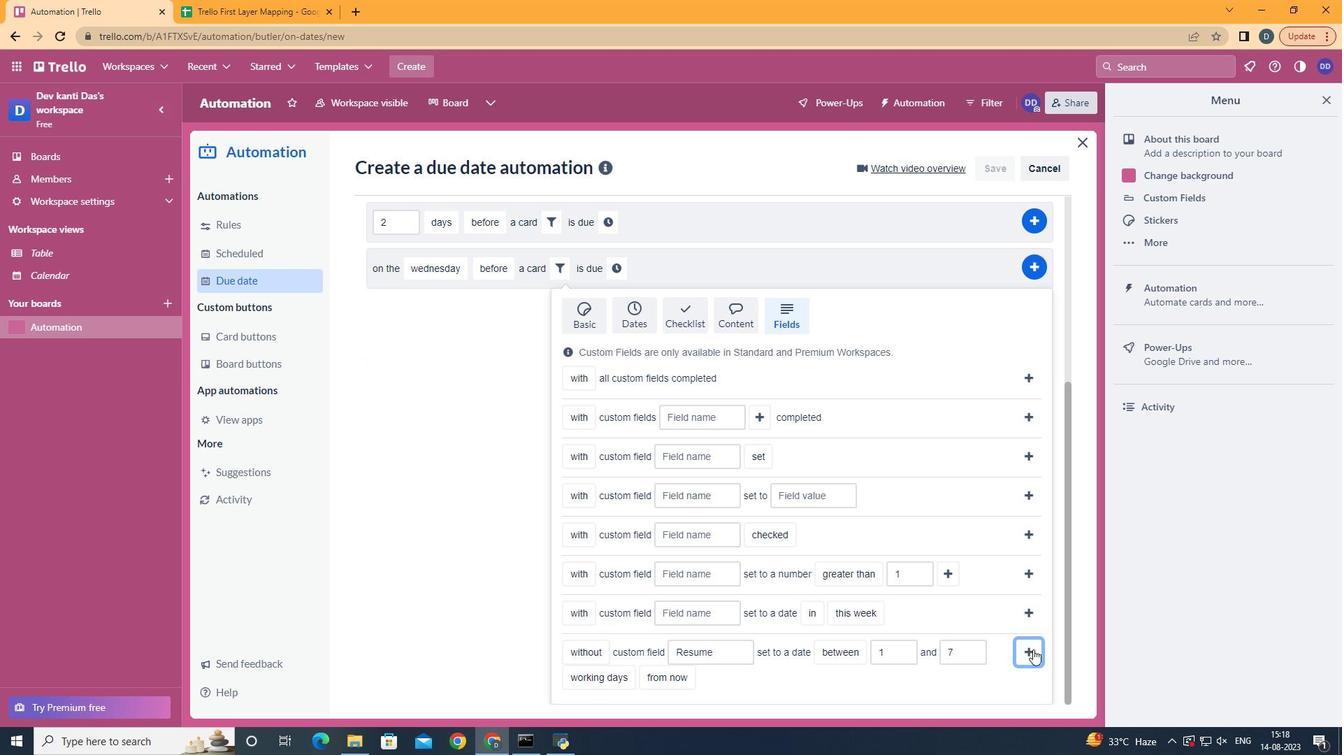 
Action: Mouse pressed left at (1033, 649)
Screenshot: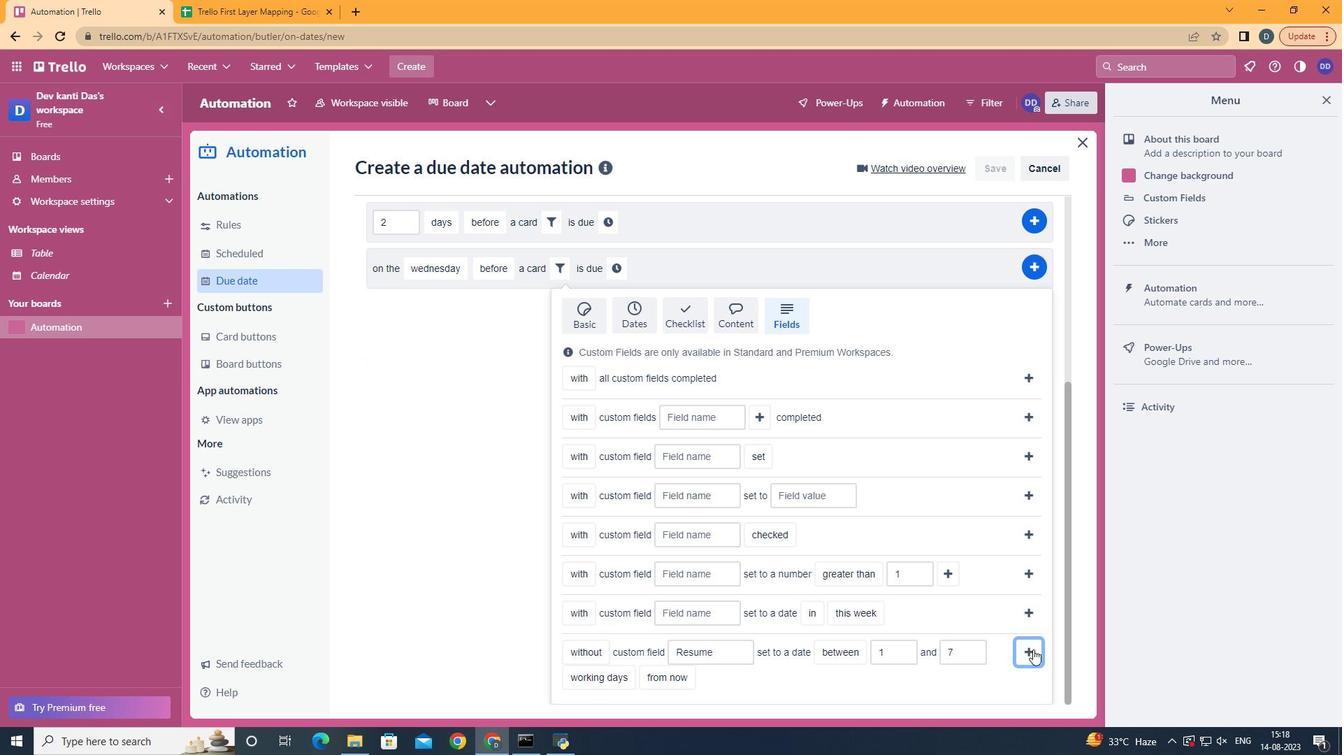 
Action: Mouse moved to (383, 587)
Screenshot: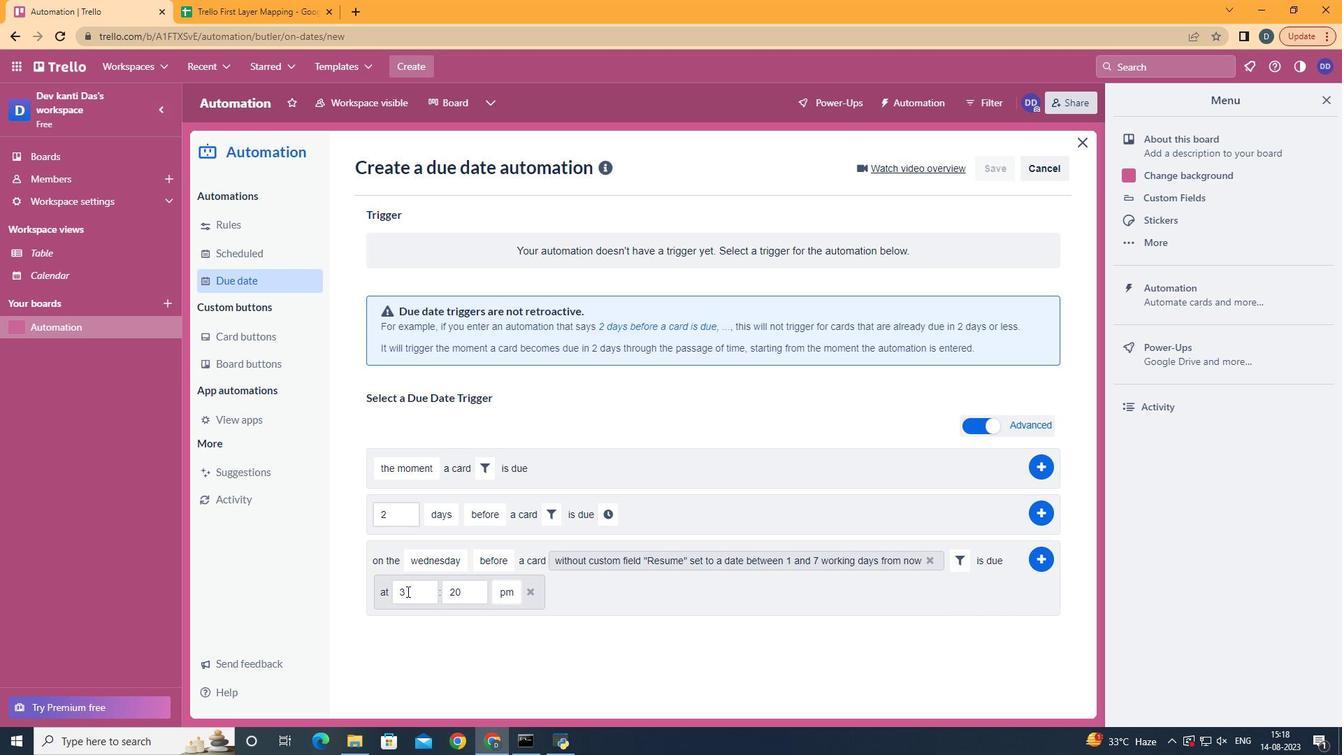 
Action: Mouse pressed left at (383, 587)
Screenshot: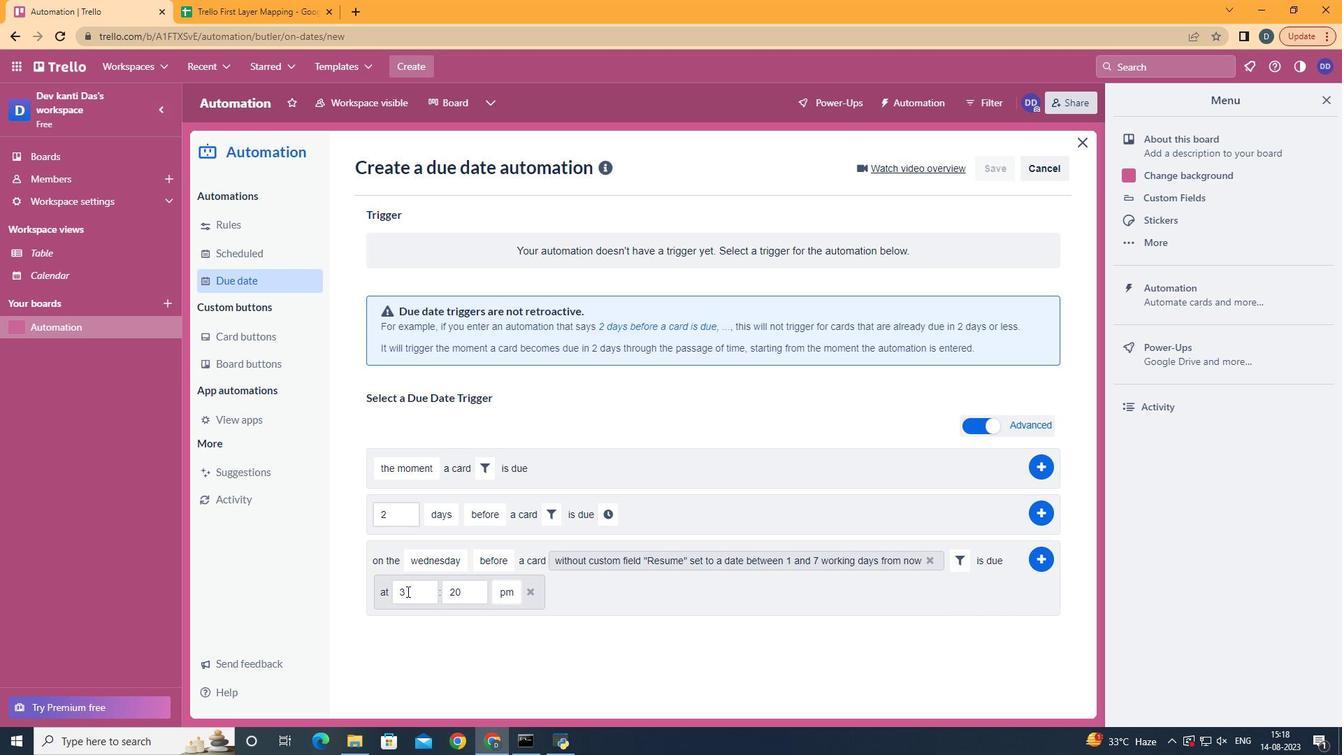 
Action: Mouse moved to (419, 595)
Screenshot: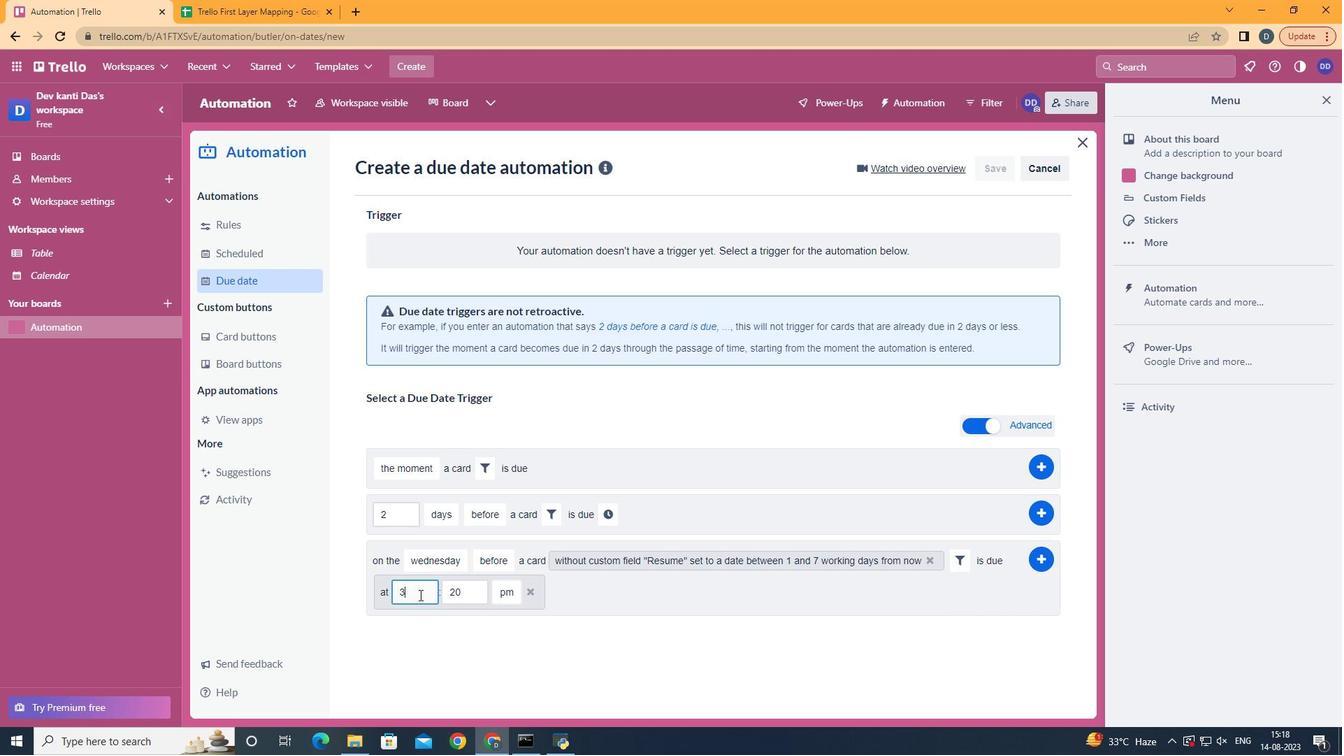 
Action: Mouse pressed left at (419, 595)
Screenshot: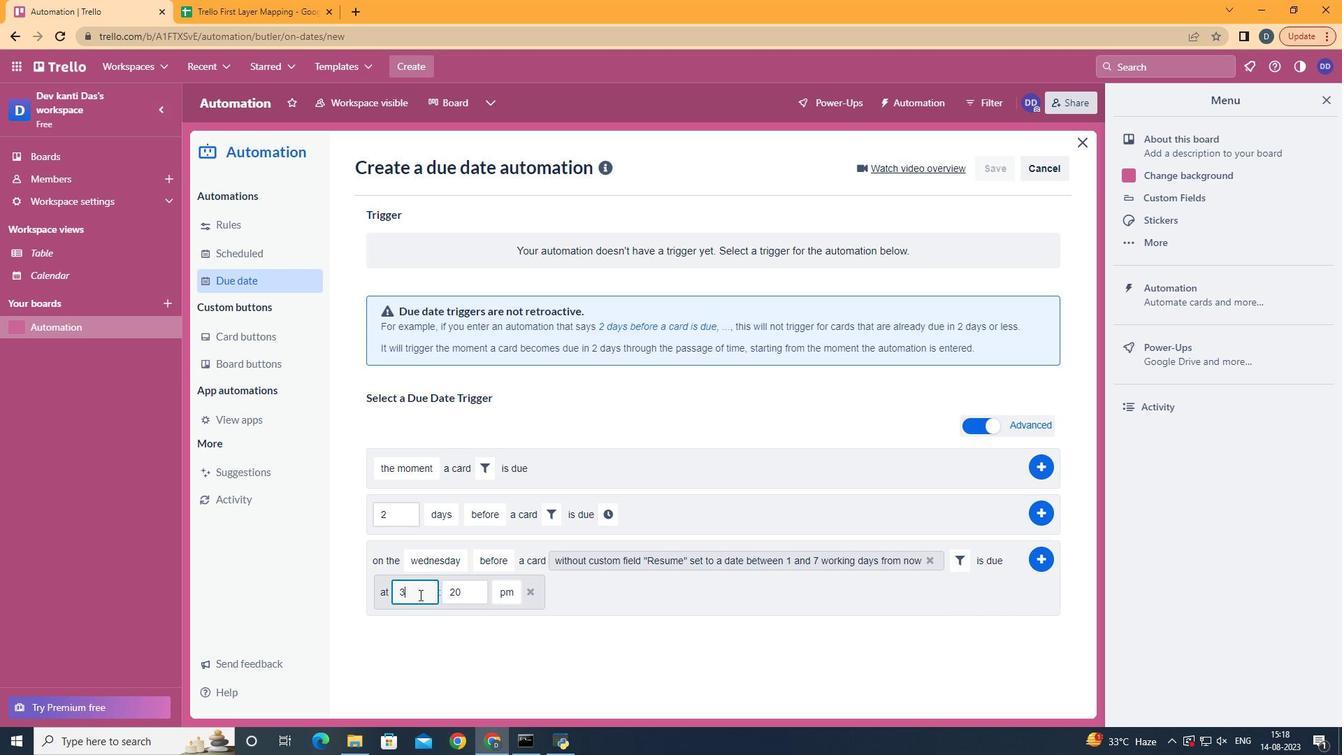 
Action: Key pressed =<Key.backspace>11<Key.backspace><Key.backspace>11<Key.backspace><Key.backspace><Key.backspace>11
Screenshot: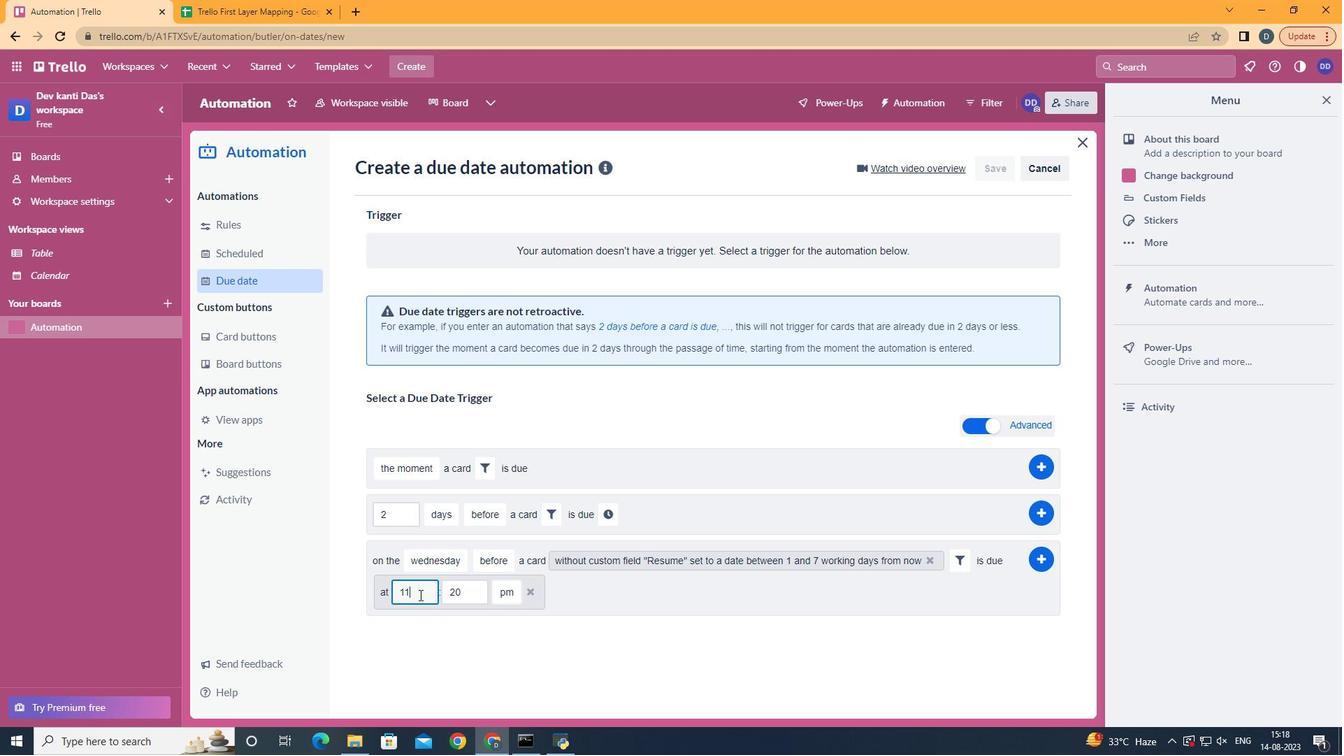 
Action: Mouse moved to (467, 599)
Screenshot: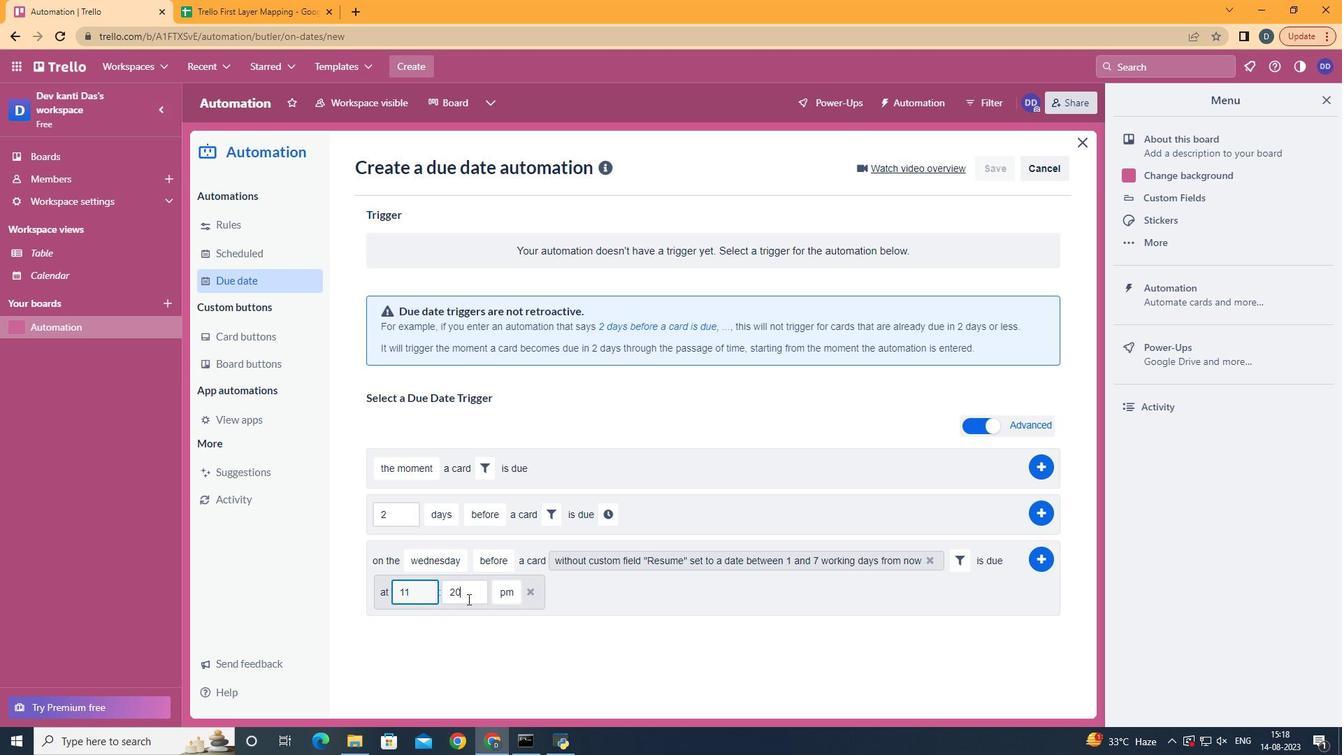 
Action: Mouse pressed left at (467, 599)
Screenshot: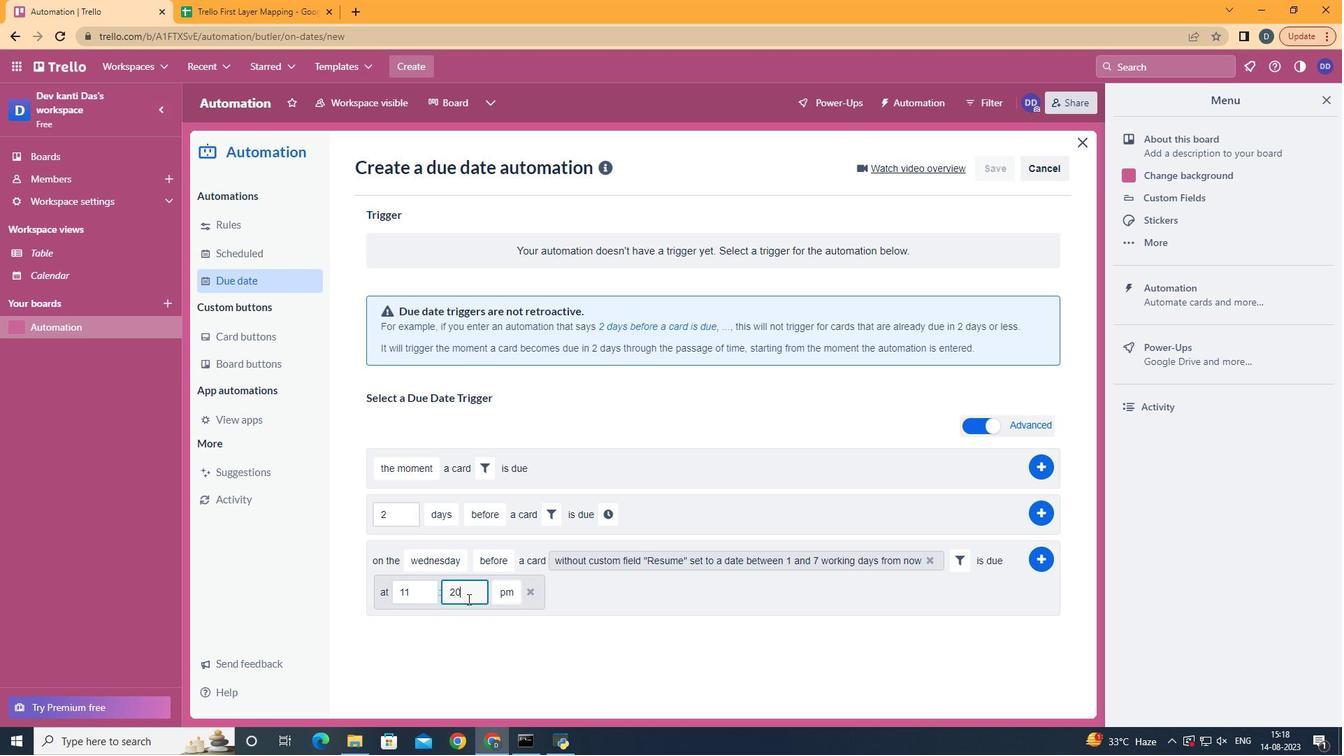 
Action: Key pressed <Key.backspace>
Screenshot: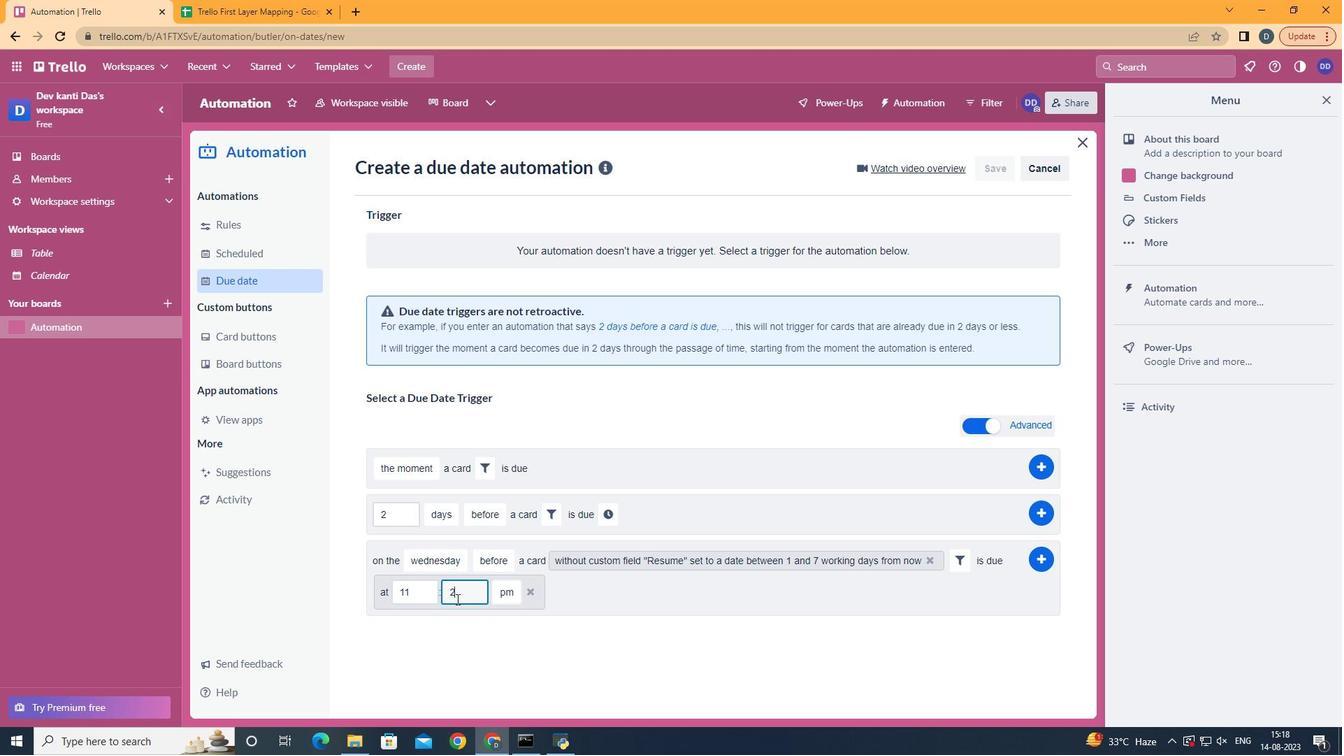
Action: Mouse moved to (456, 599)
Screenshot: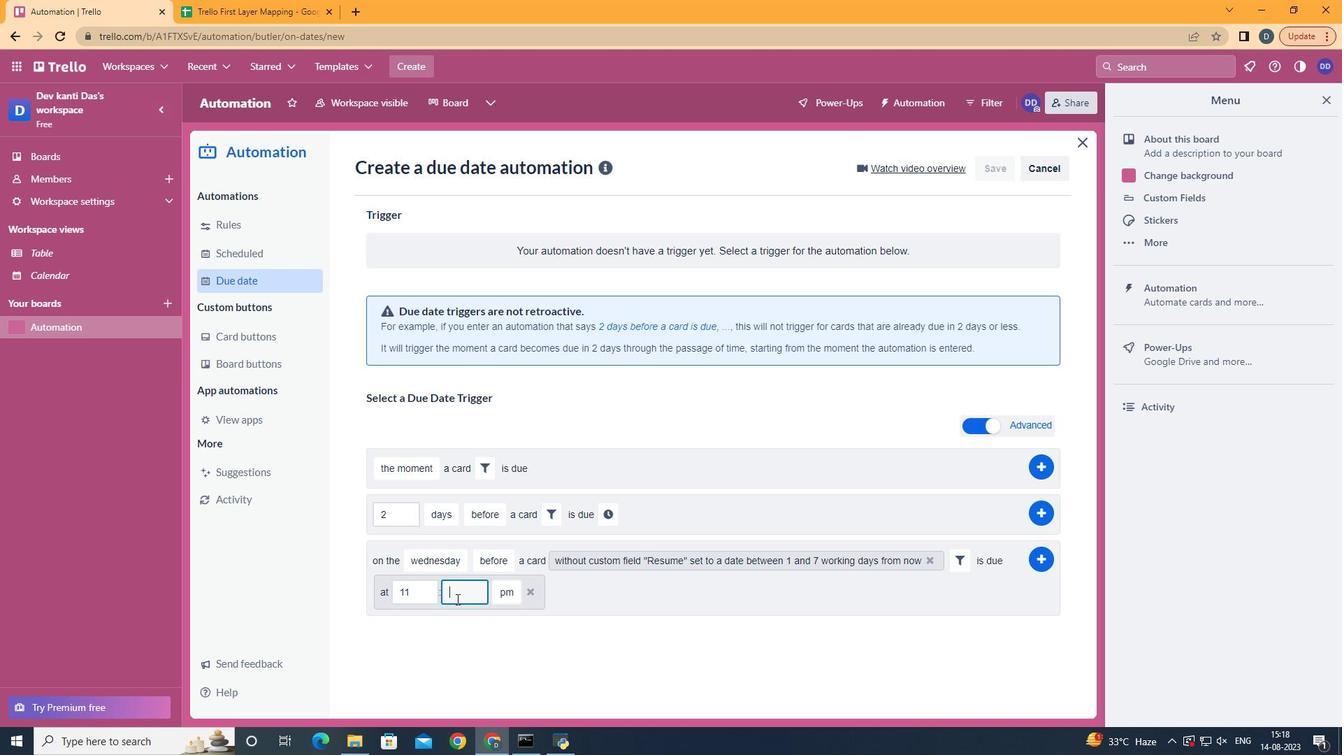
Action: Key pressed <Key.backspace>00
Screenshot: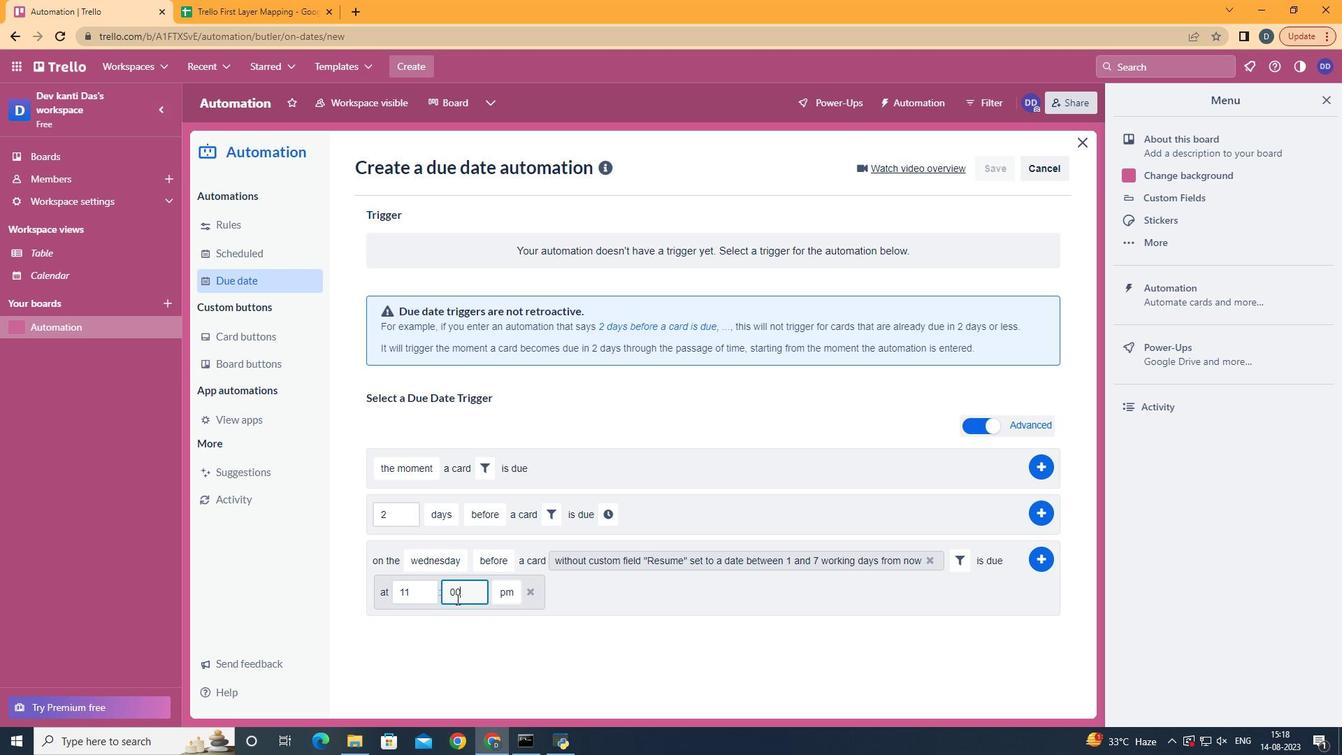 
Action: Mouse moved to (511, 613)
Screenshot: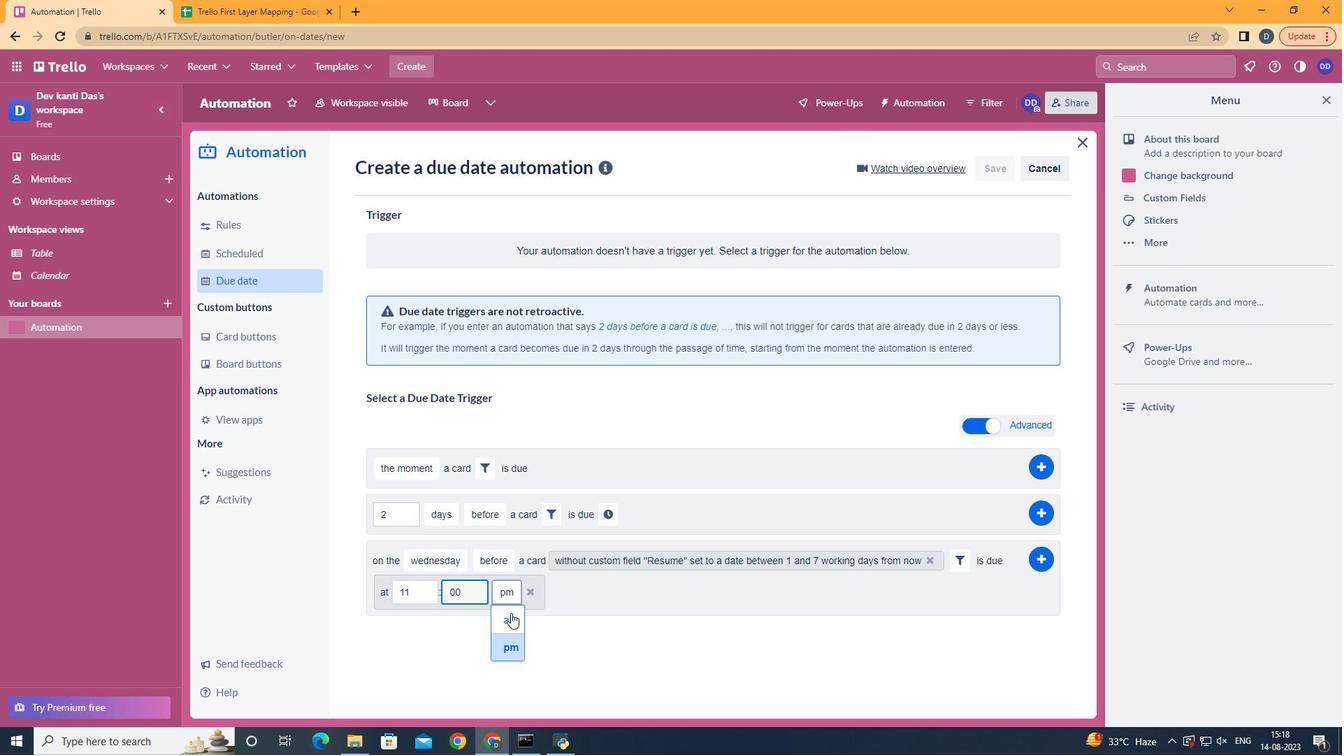 
Action: Mouse pressed left at (511, 613)
Screenshot: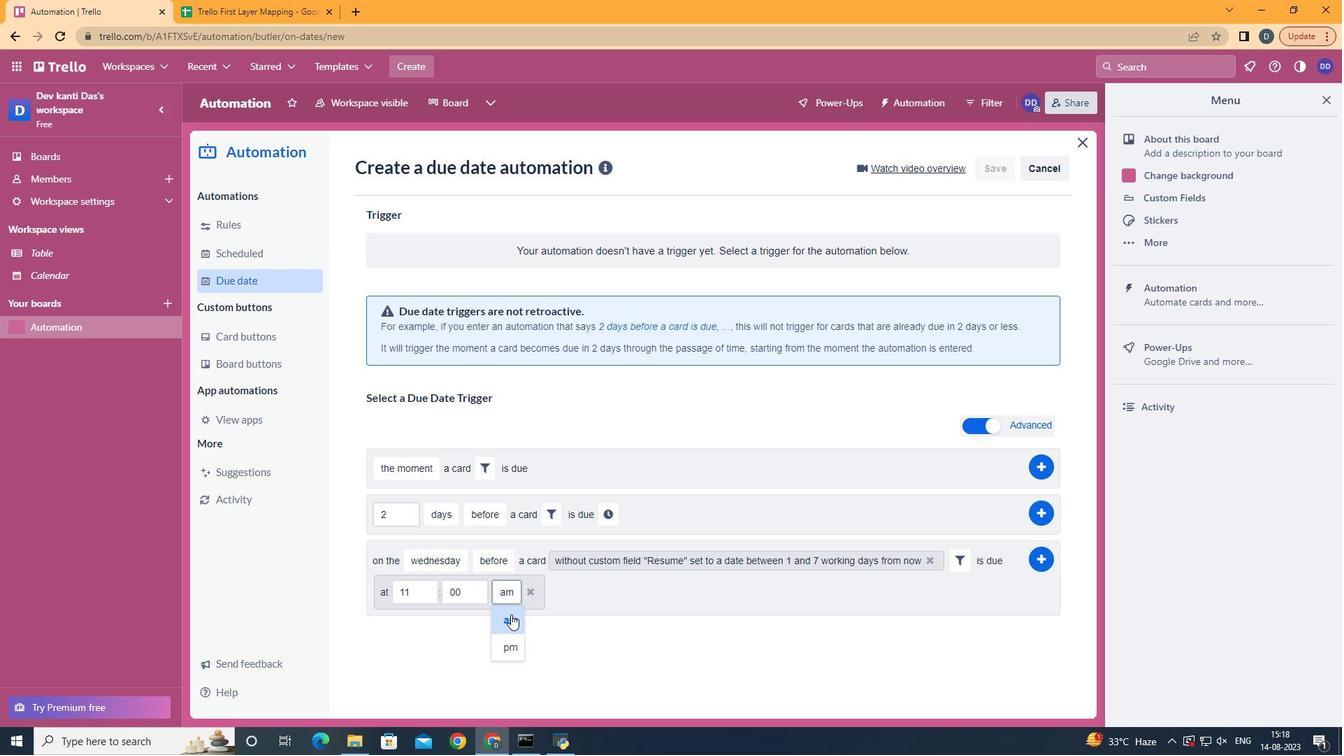 
Action: Mouse moved to (1029, 560)
Screenshot: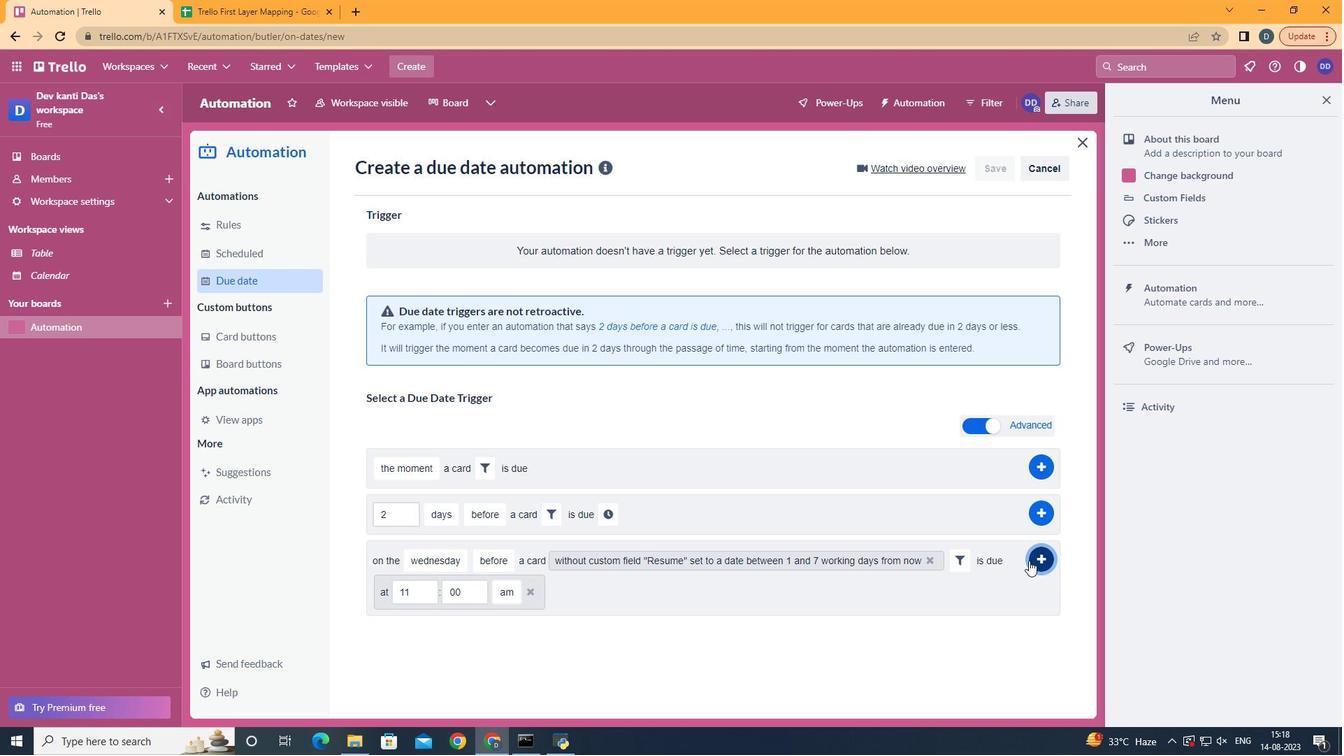 
Action: Mouse pressed left at (1029, 560)
Screenshot: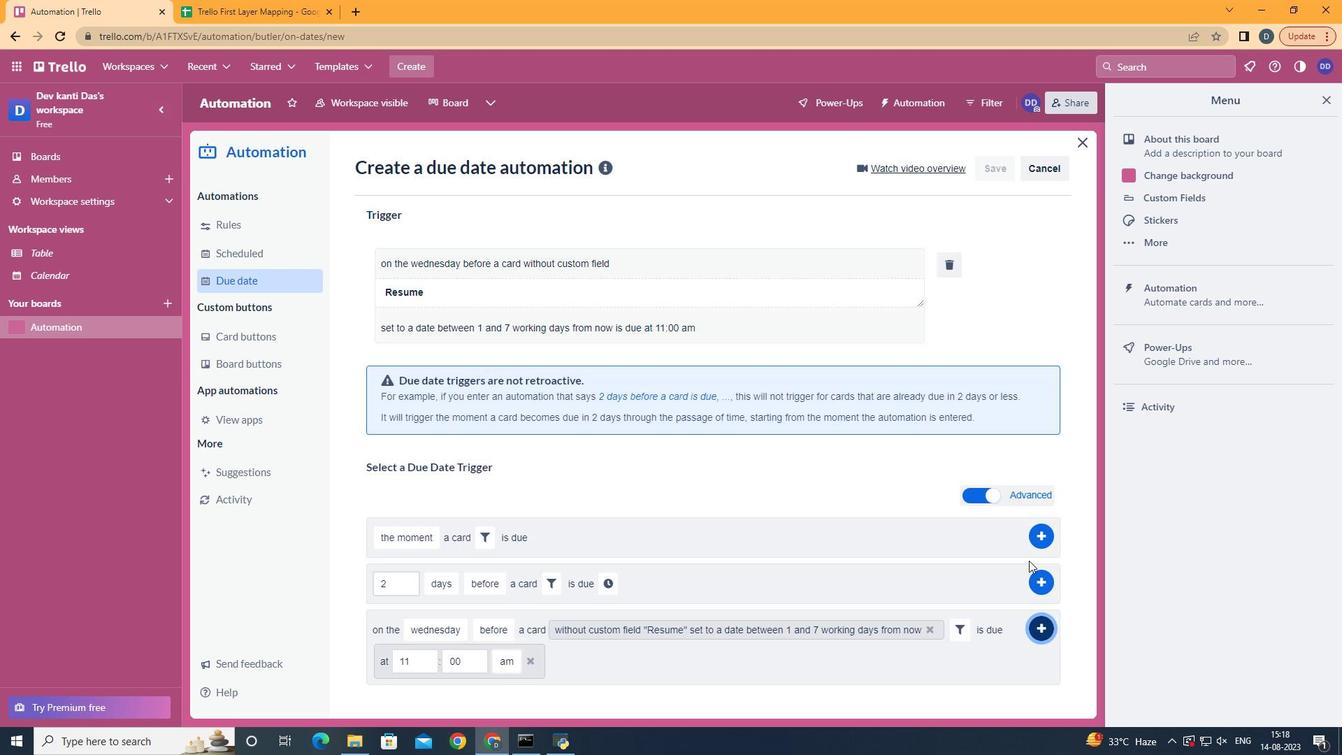 
